 Task: Find connections with filter location Brājarājnagar with filter topic #Travelwith filter profile language English with filter current company DLF Limited with filter school HITAM (Hyderabad Institute of Technology and Management) with filter industry Wholesale Import and Export with filter service category Resume Writing with filter keywords title Grant Writer
Action: Mouse moved to (571, 75)
Screenshot: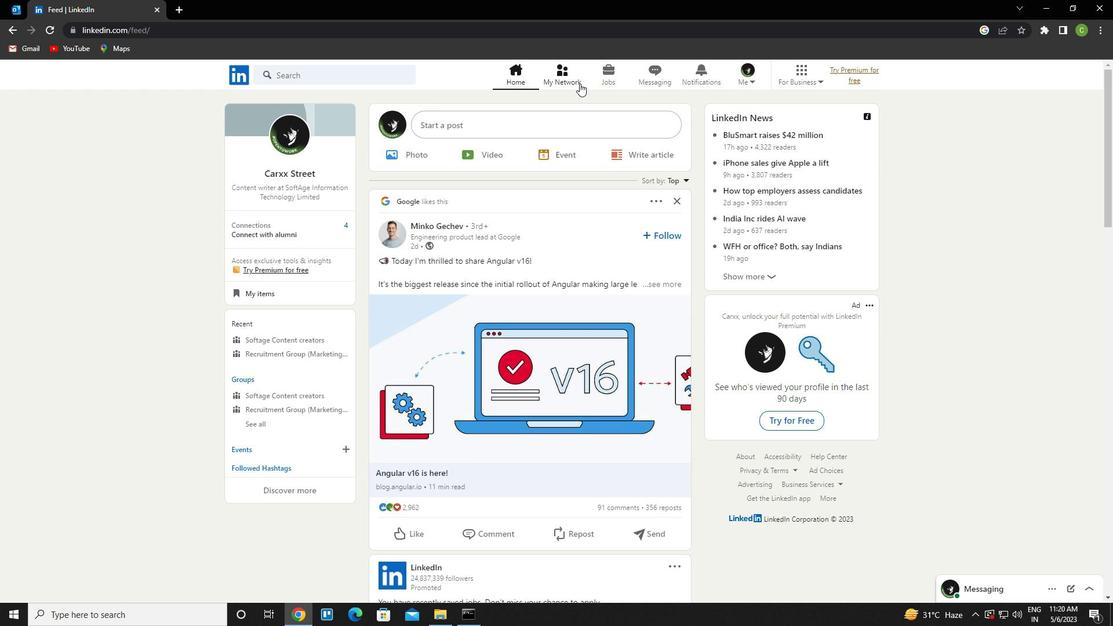
Action: Mouse pressed left at (571, 75)
Screenshot: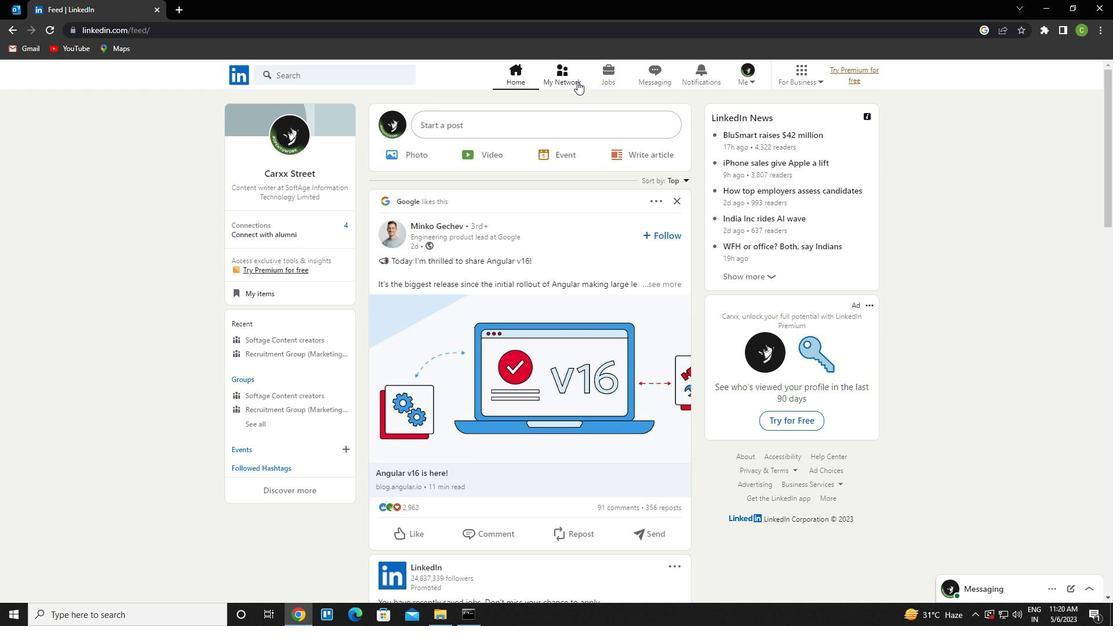
Action: Mouse moved to (279, 138)
Screenshot: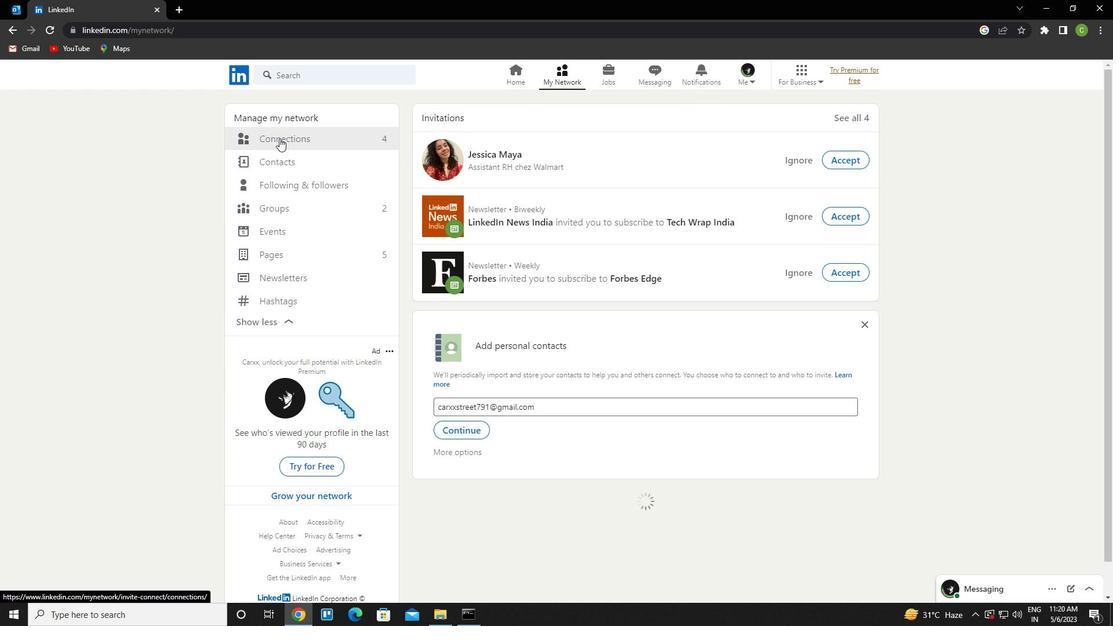 
Action: Mouse pressed left at (279, 138)
Screenshot: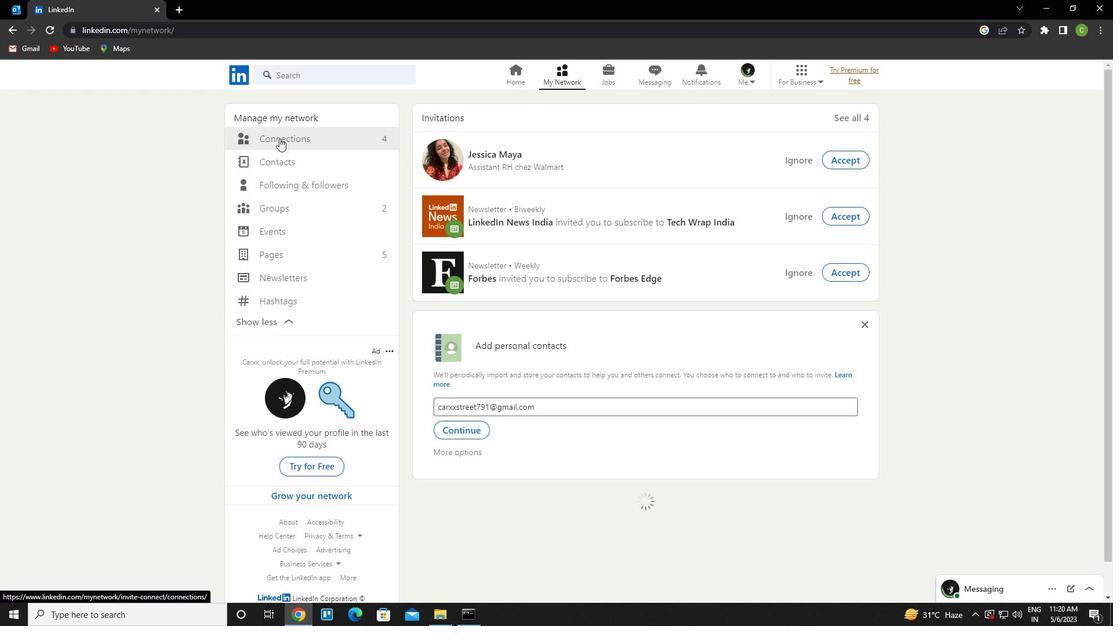 
Action: Mouse moved to (629, 137)
Screenshot: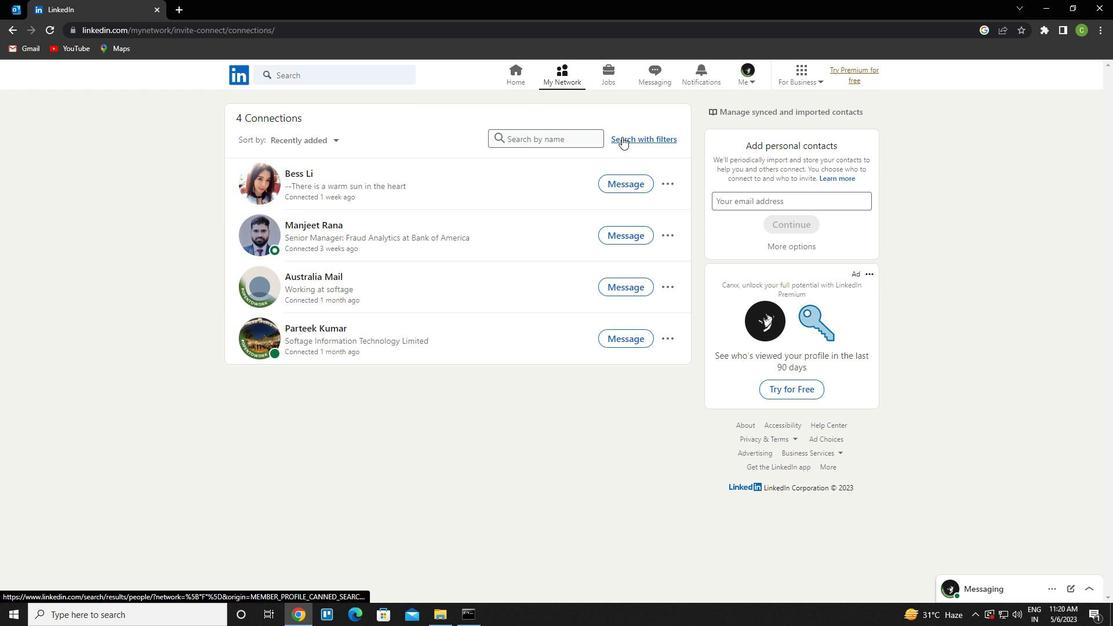 
Action: Mouse pressed left at (629, 137)
Screenshot: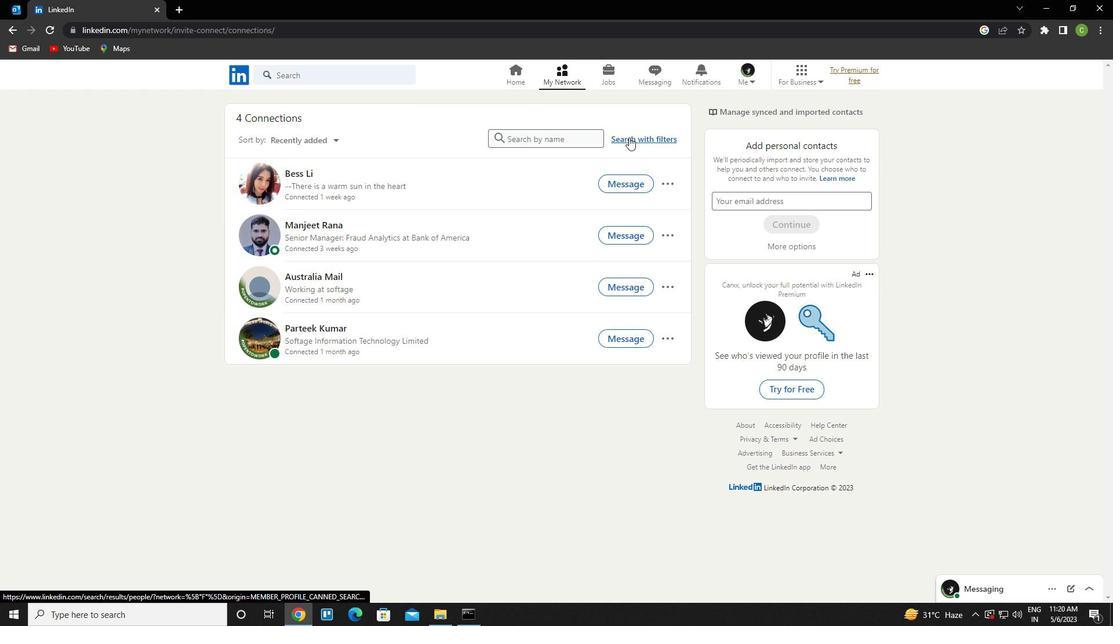 
Action: Mouse moved to (600, 109)
Screenshot: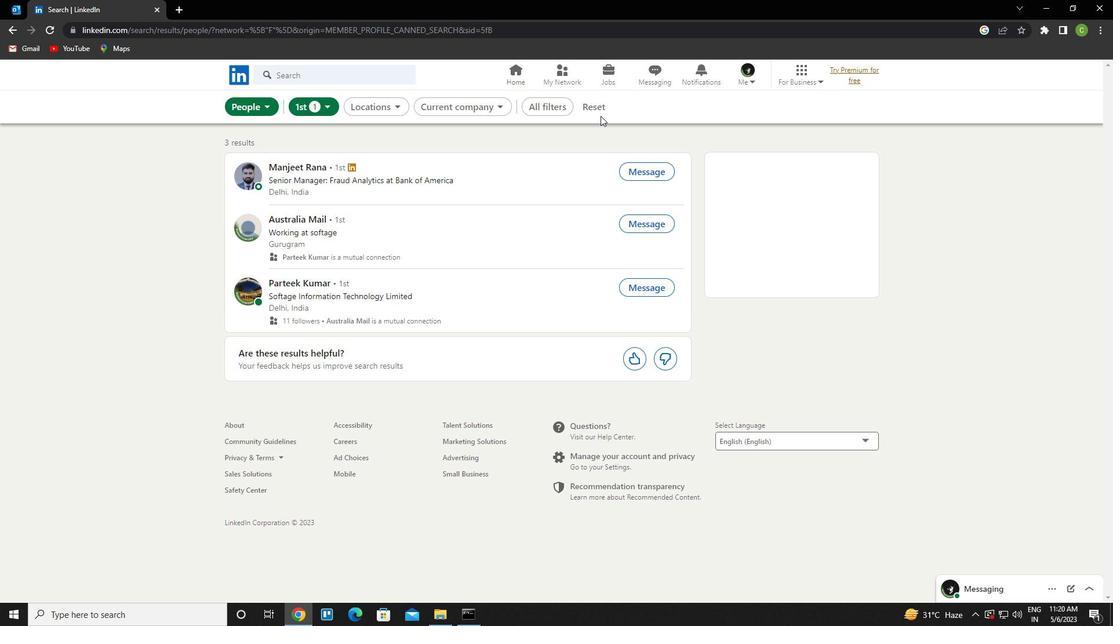 
Action: Mouse pressed left at (600, 109)
Screenshot: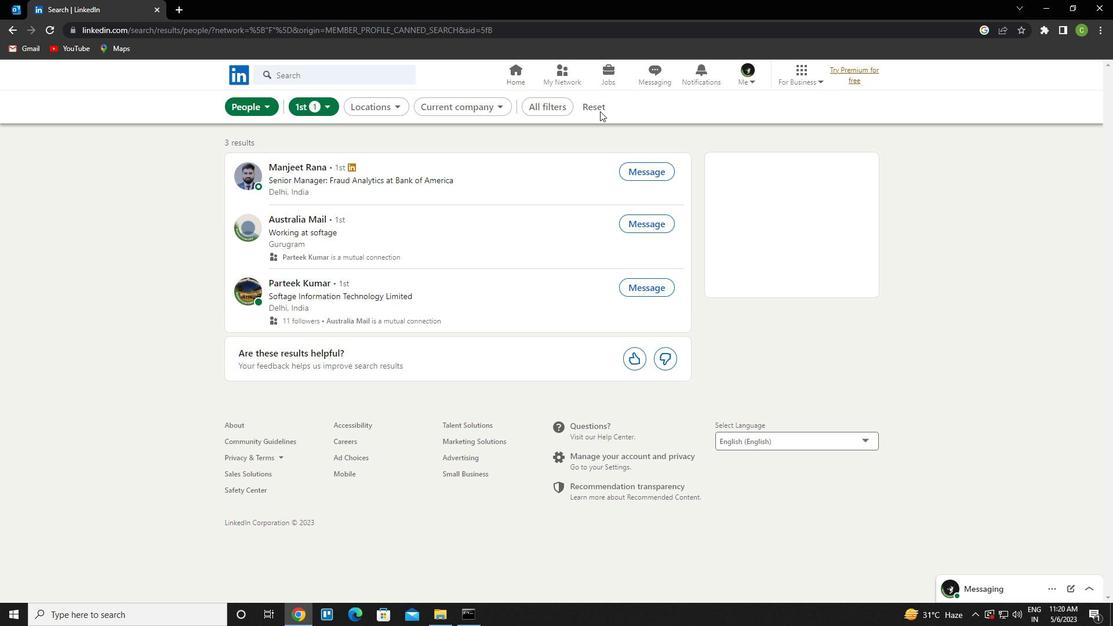 
Action: Mouse moved to (587, 106)
Screenshot: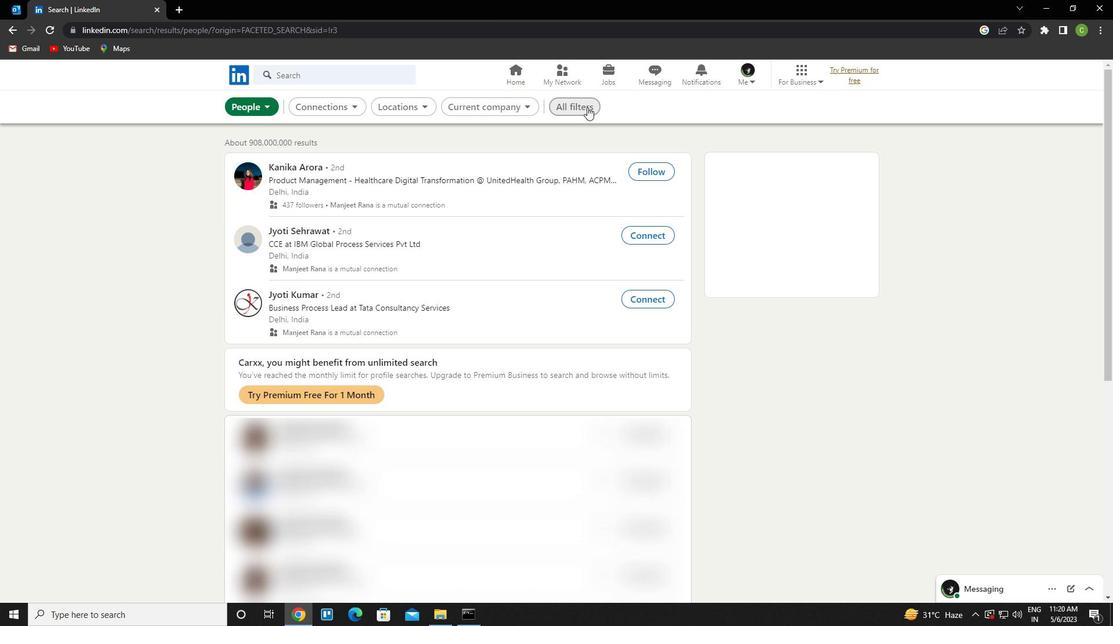 
Action: Mouse pressed left at (587, 106)
Screenshot: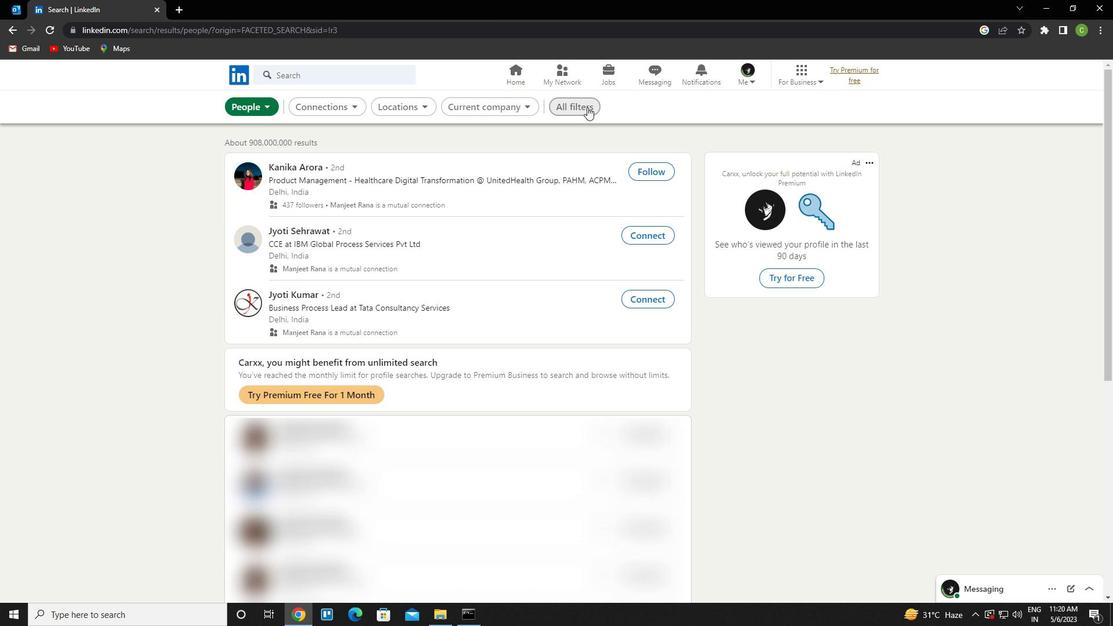 
Action: Mouse moved to (925, 355)
Screenshot: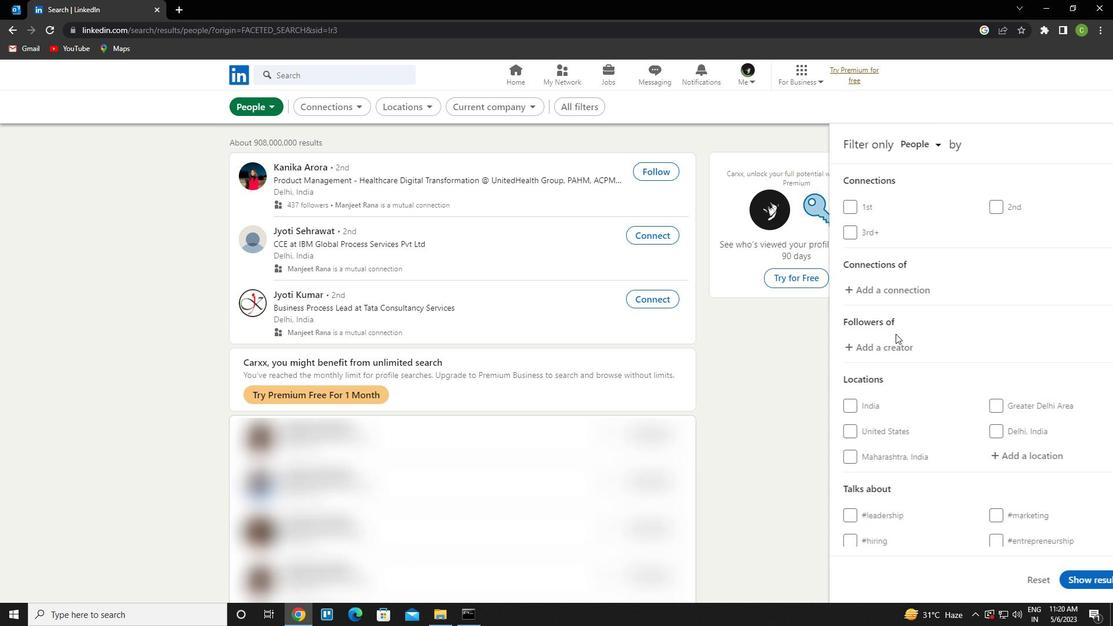 
Action: Mouse scrolled (925, 354) with delta (0, 0)
Screenshot: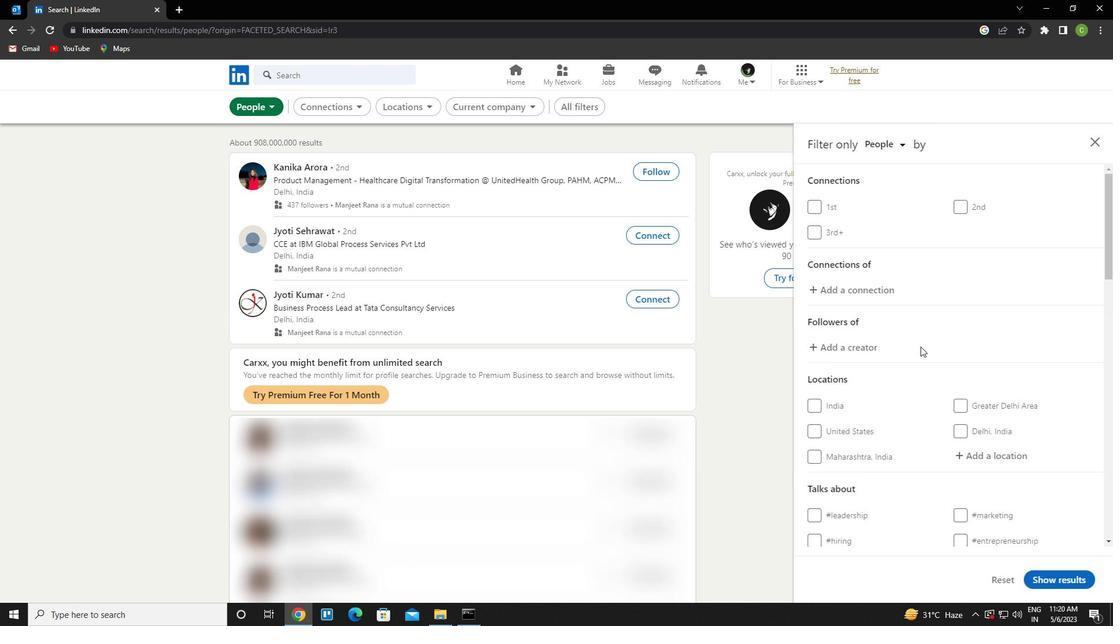
Action: Mouse scrolled (925, 354) with delta (0, 0)
Screenshot: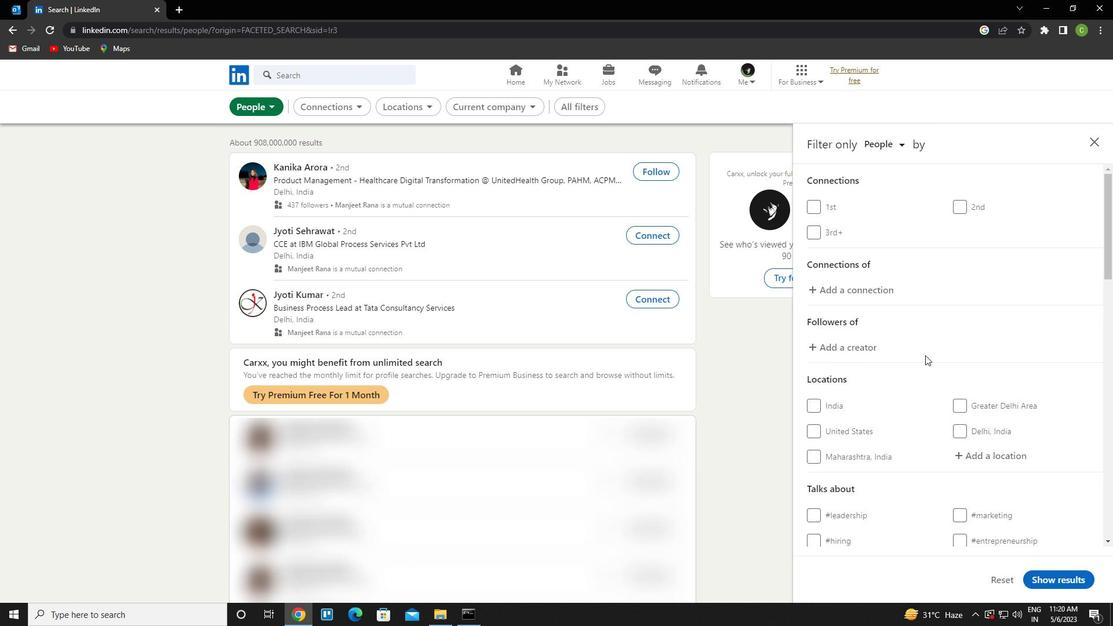 
Action: Mouse moved to (977, 343)
Screenshot: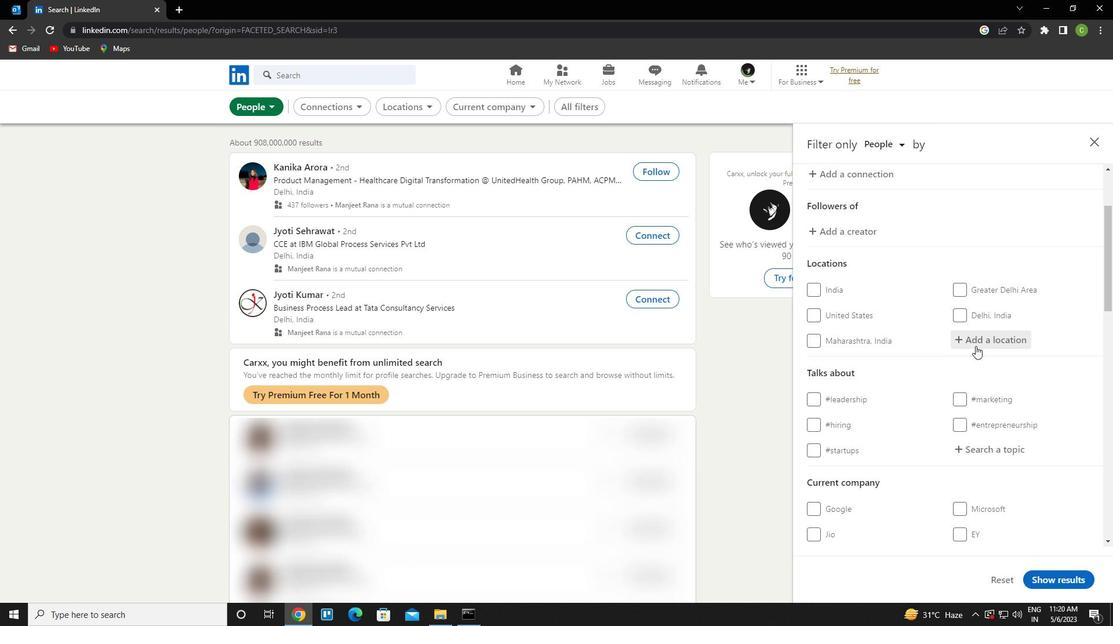 
Action: Mouse pressed left at (977, 343)
Screenshot: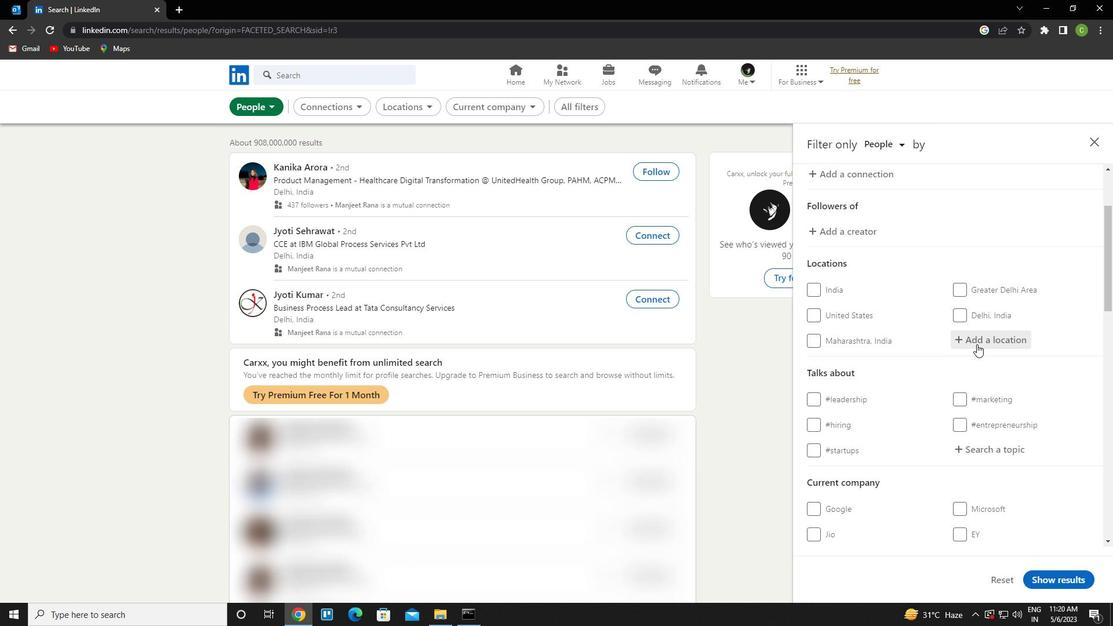 
Action: Key pressed <Key.caps_lock>b<Key.caps_lock>rajarajnagar
Screenshot: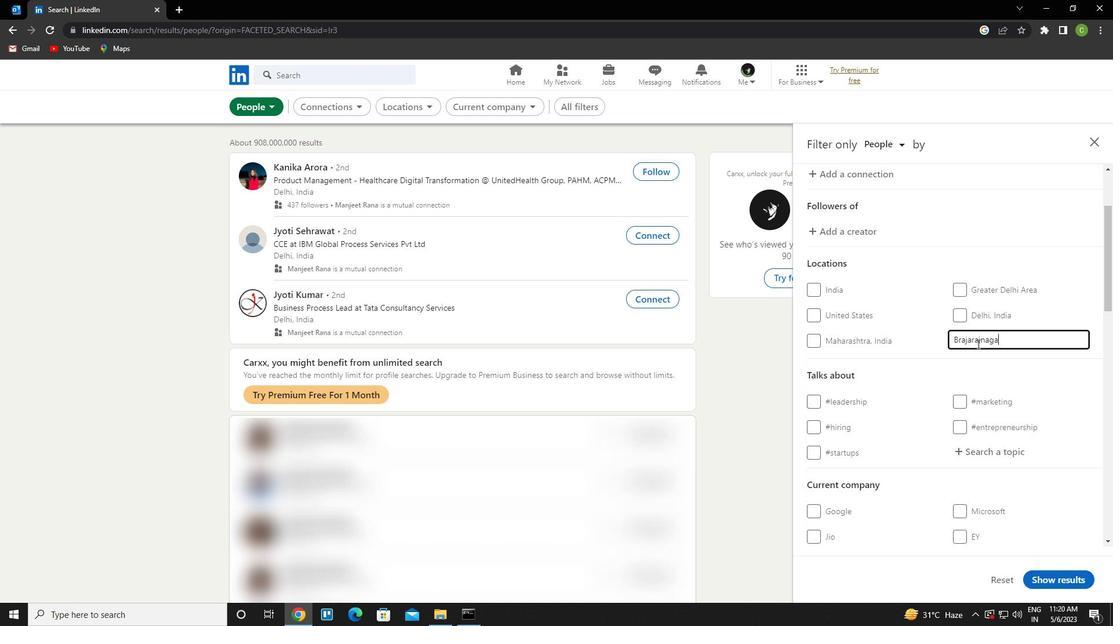 
Action: Mouse moved to (1025, 320)
Screenshot: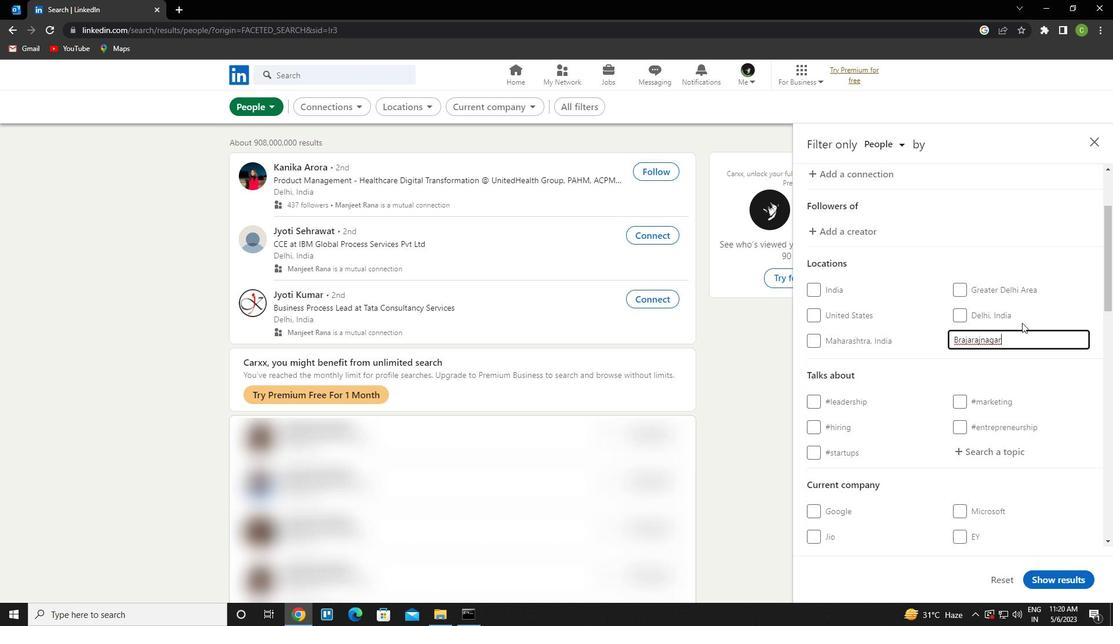 
Action: Mouse scrolled (1025, 320) with delta (0, 0)
Screenshot: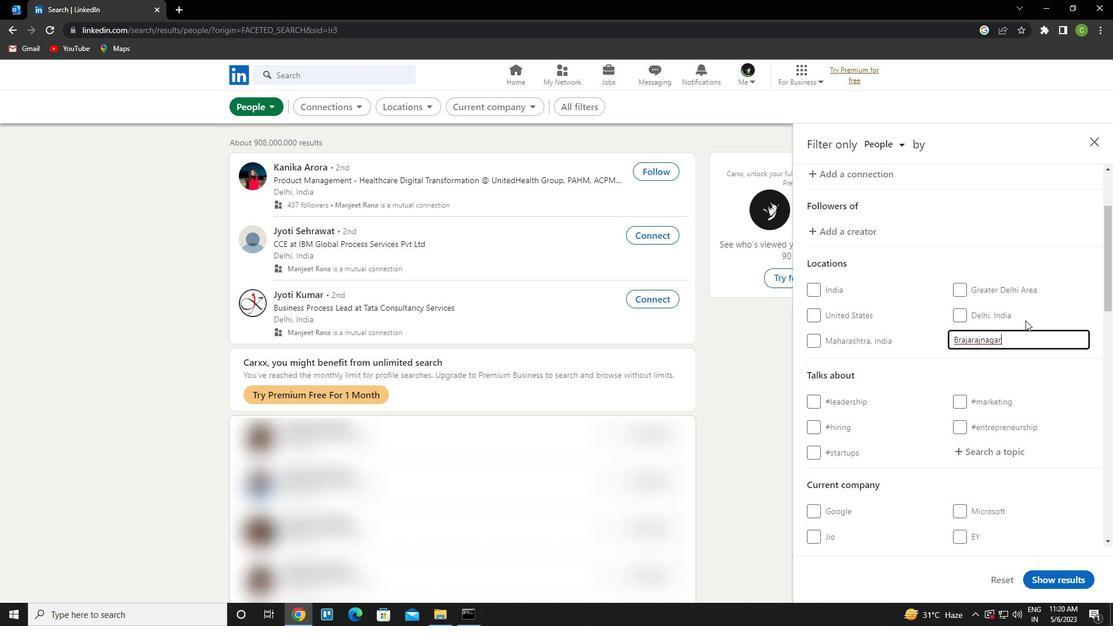 
Action: Mouse scrolled (1025, 320) with delta (0, 0)
Screenshot: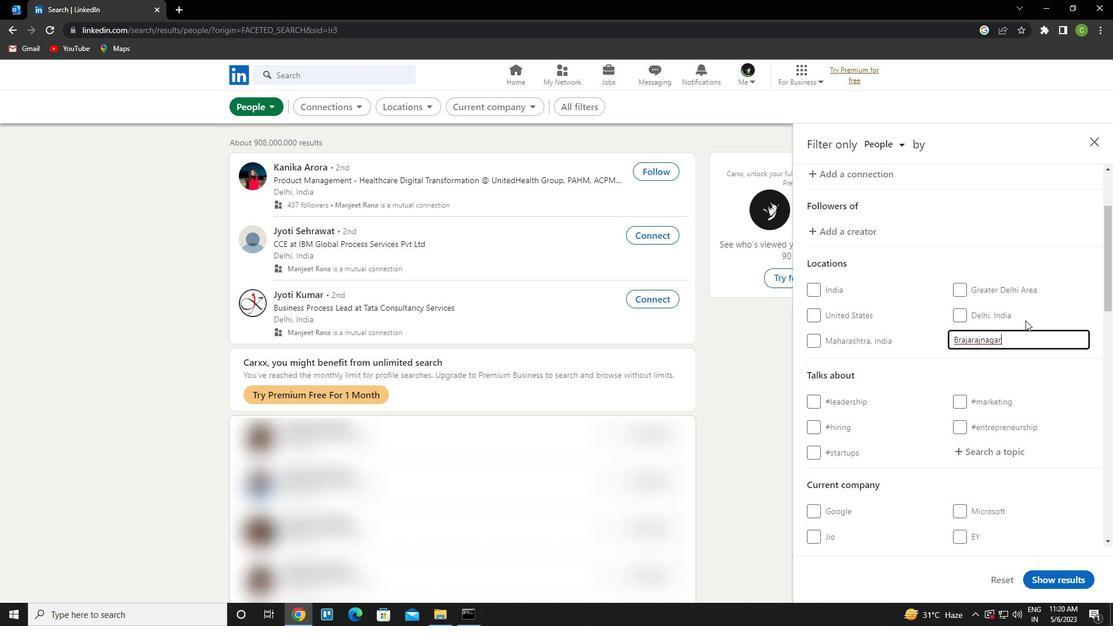 
Action: Mouse moved to (987, 343)
Screenshot: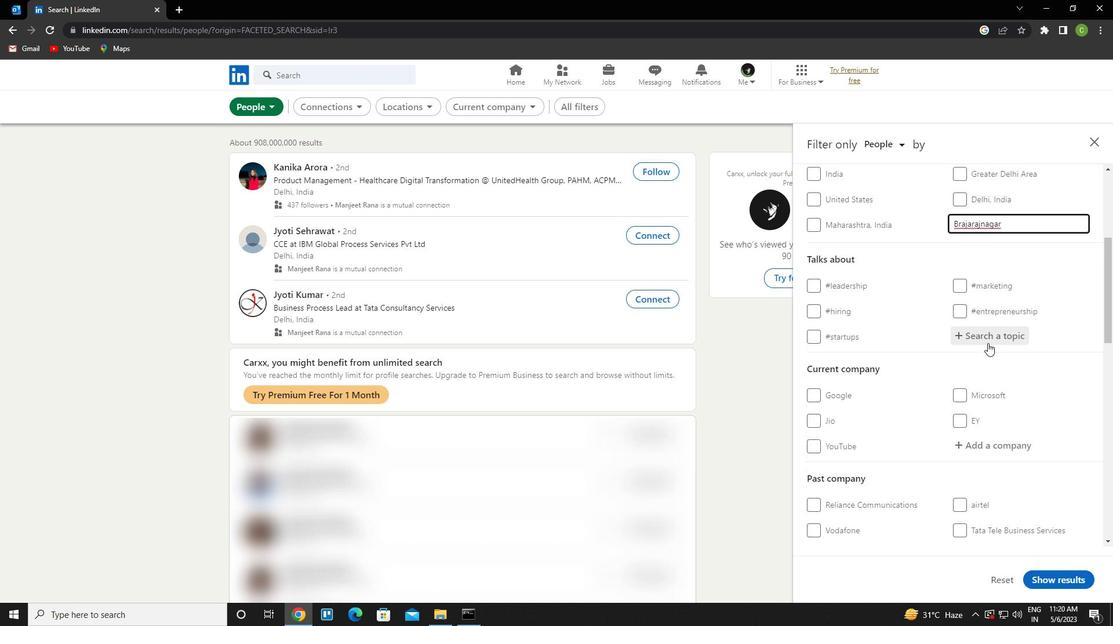 
Action: Mouse pressed left at (987, 343)
Screenshot: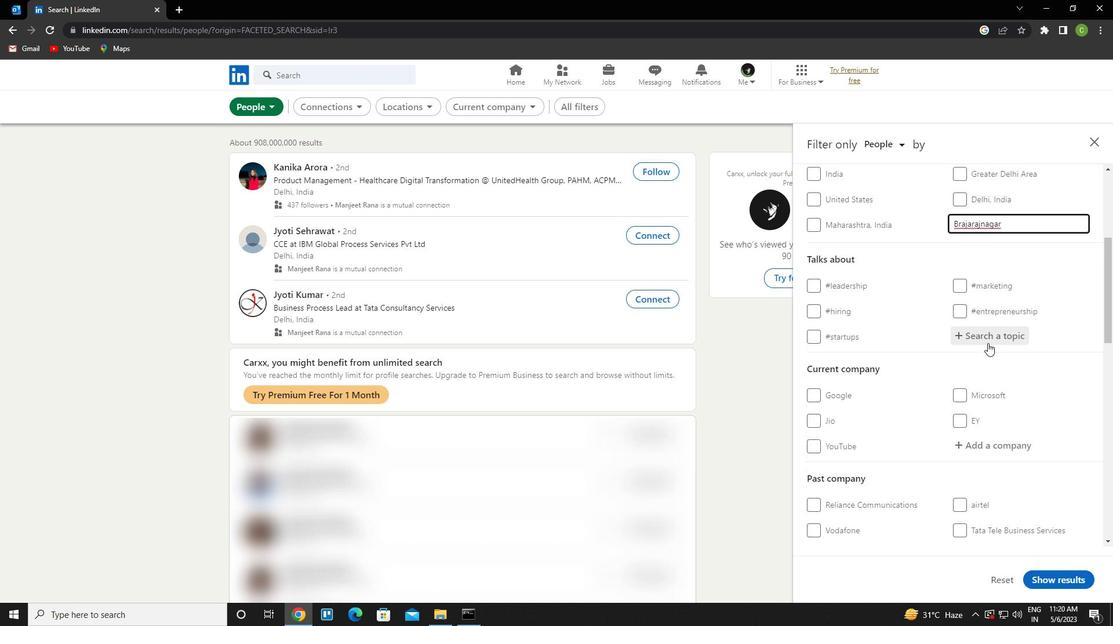 
Action: Key pressed travel<Key.down><Key.enter>
Screenshot: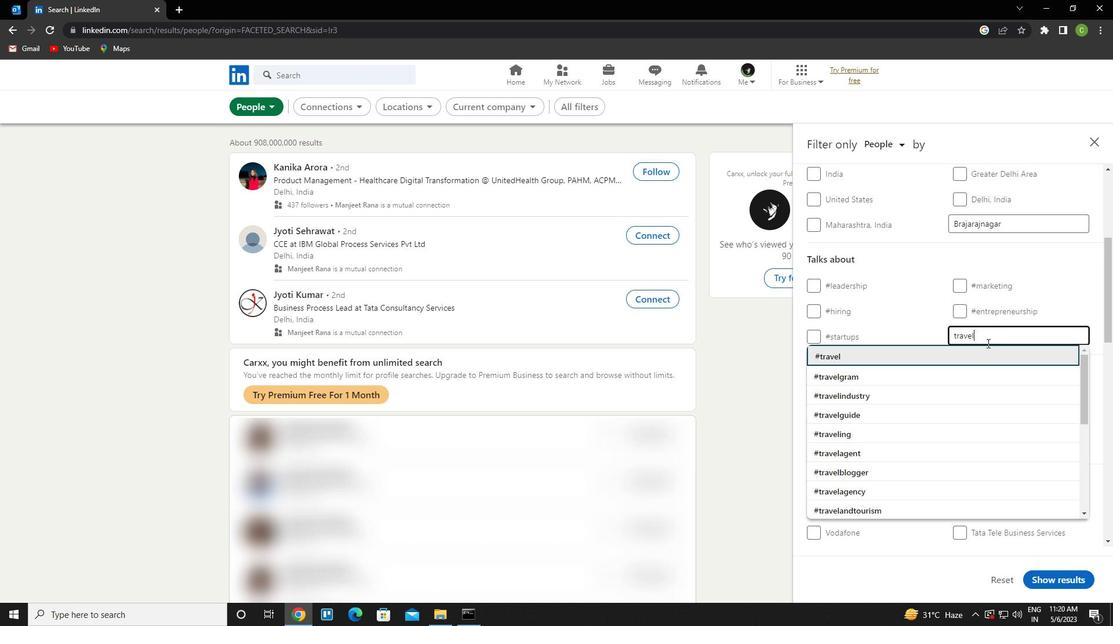 
Action: Mouse scrolled (987, 342) with delta (0, 0)
Screenshot: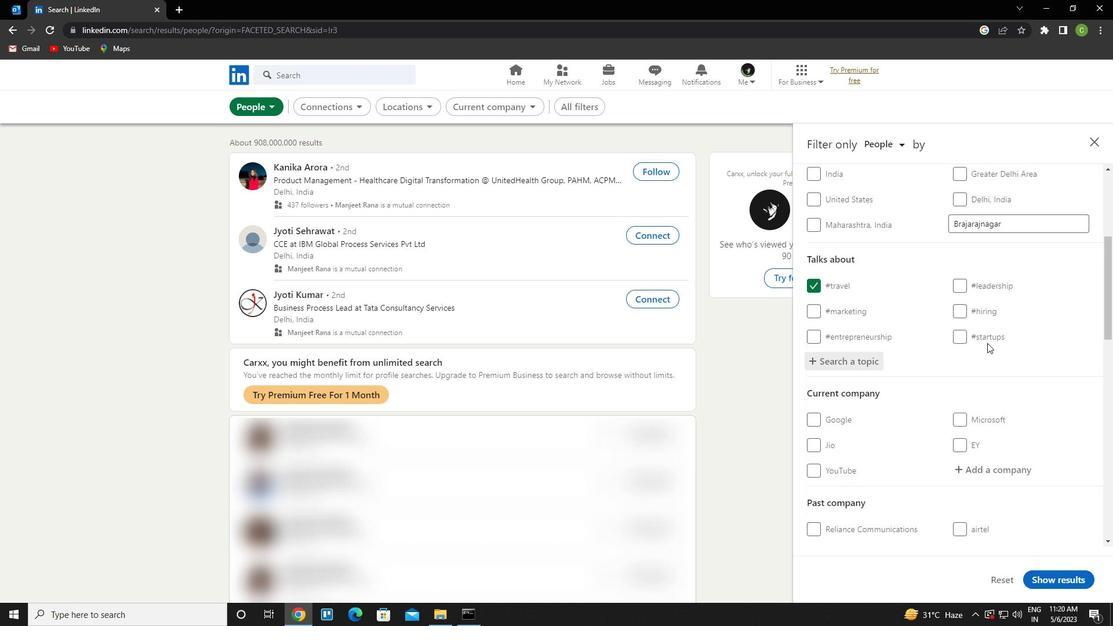 
Action: Mouse scrolled (987, 342) with delta (0, 0)
Screenshot: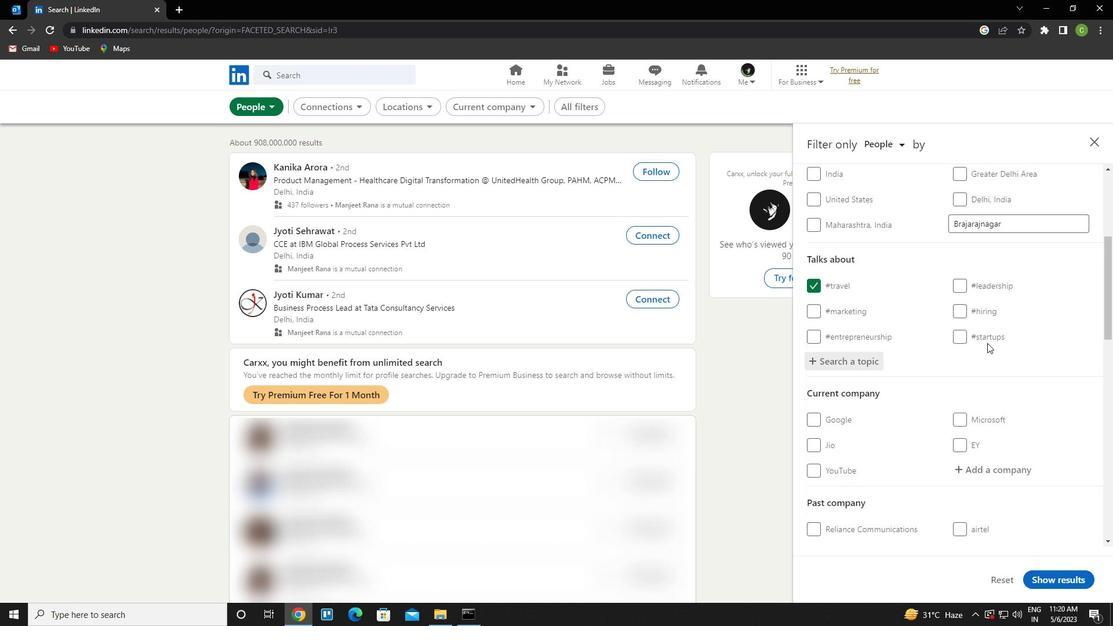 
Action: Mouse scrolled (987, 342) with delta (0, 0)
Screenshot: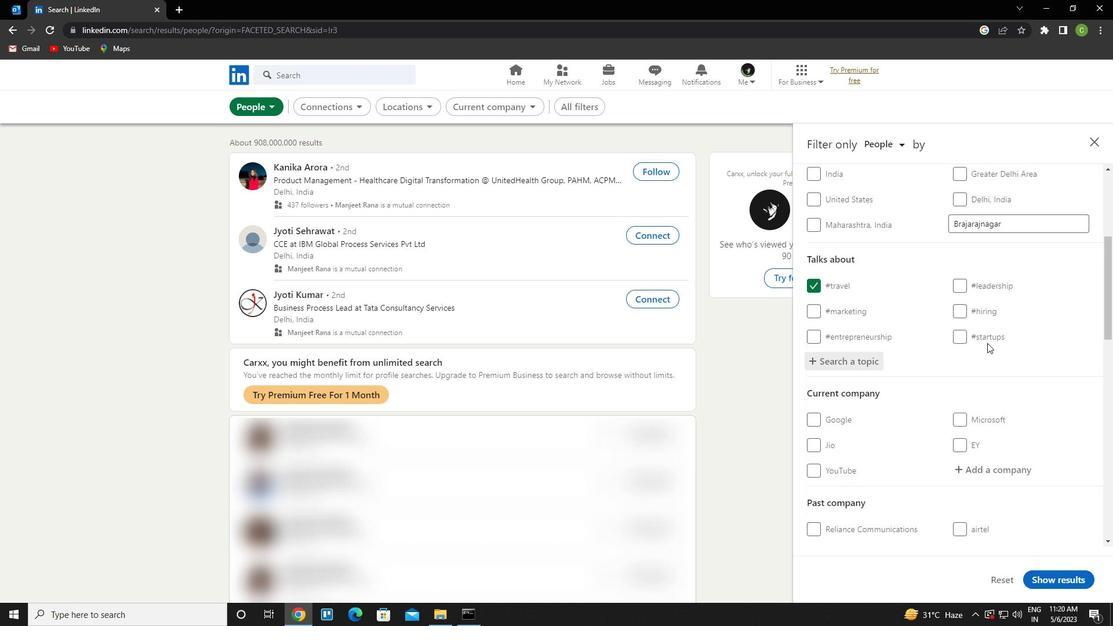 
Action: Mouse scrolled (987, 342) with delta (0, 0)
Screenshot: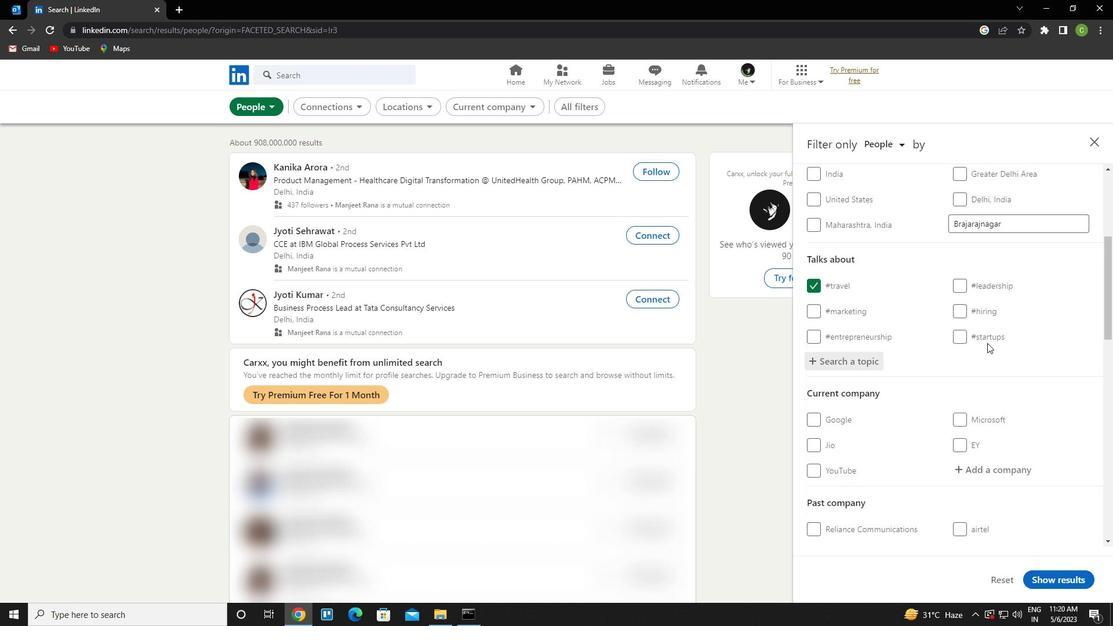 
Action: Mouse scrolled (987, 342) with delta (0, 0)
Screenshot: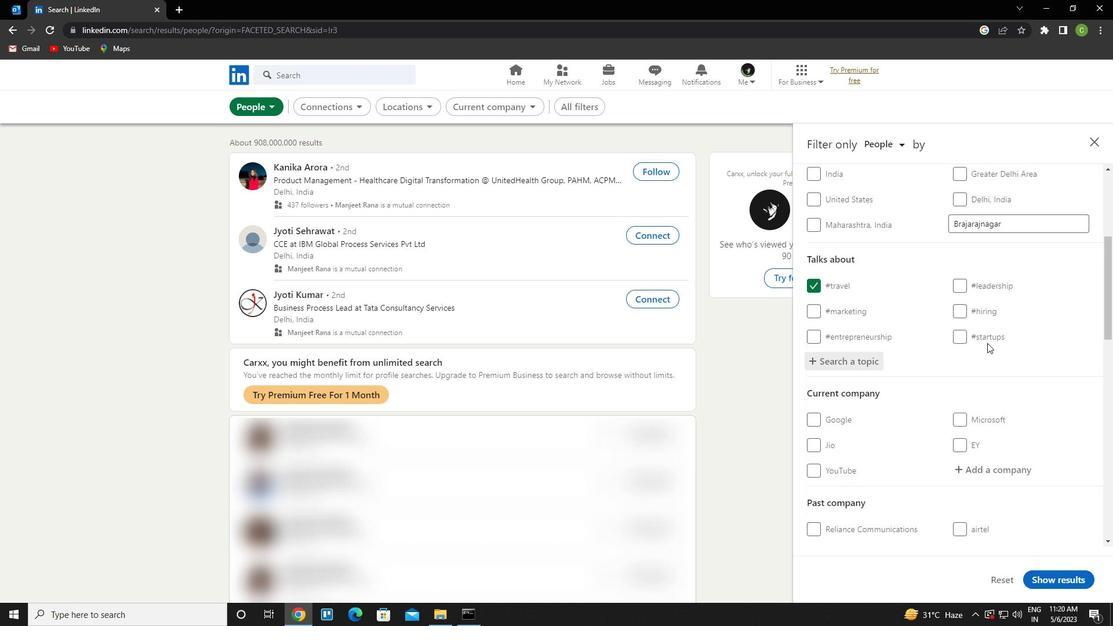 
Action: Mouse scrolled (987, 342) with delta (0, 0)
Screenshot: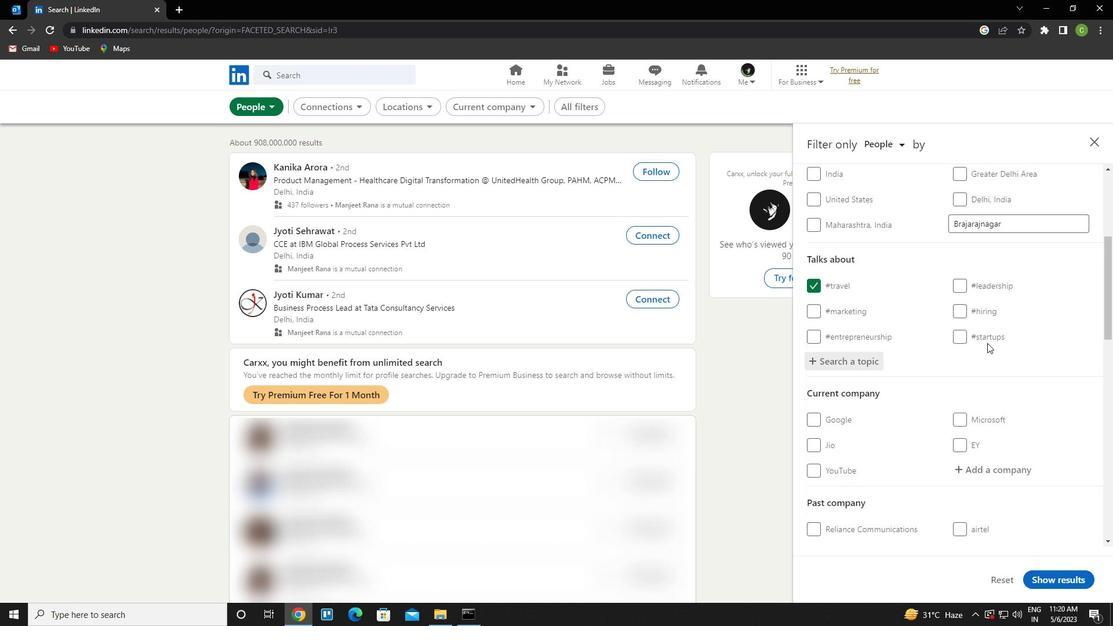 
Action: Mouse scrolled (987, 342) with delta (0, 0)
Screenshot: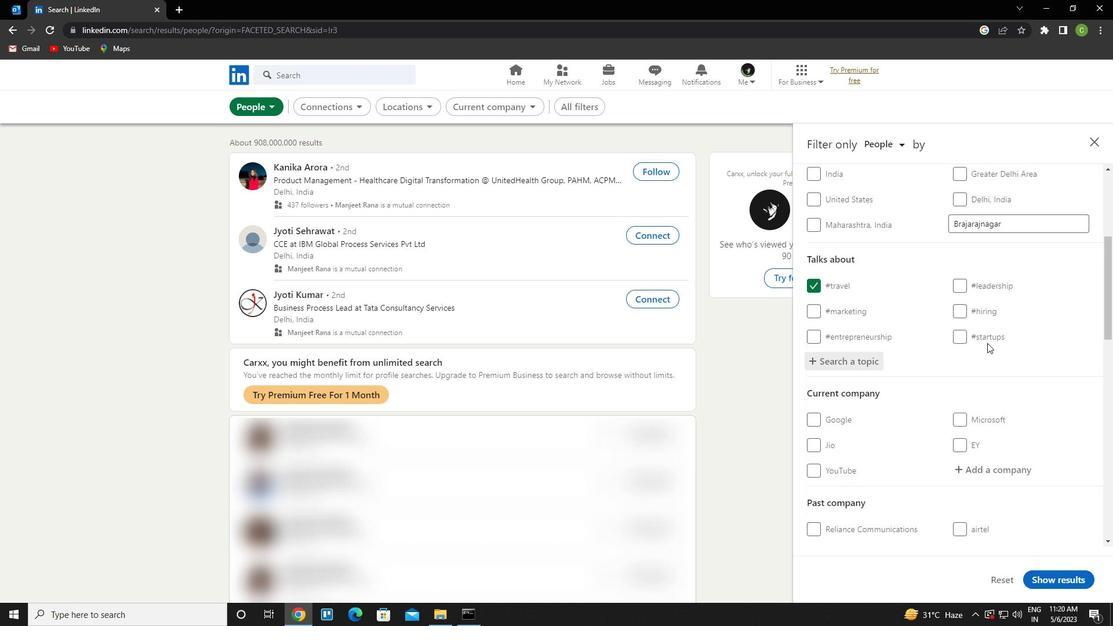 
Action: Mouse moved to (818, 474)
Screenshot: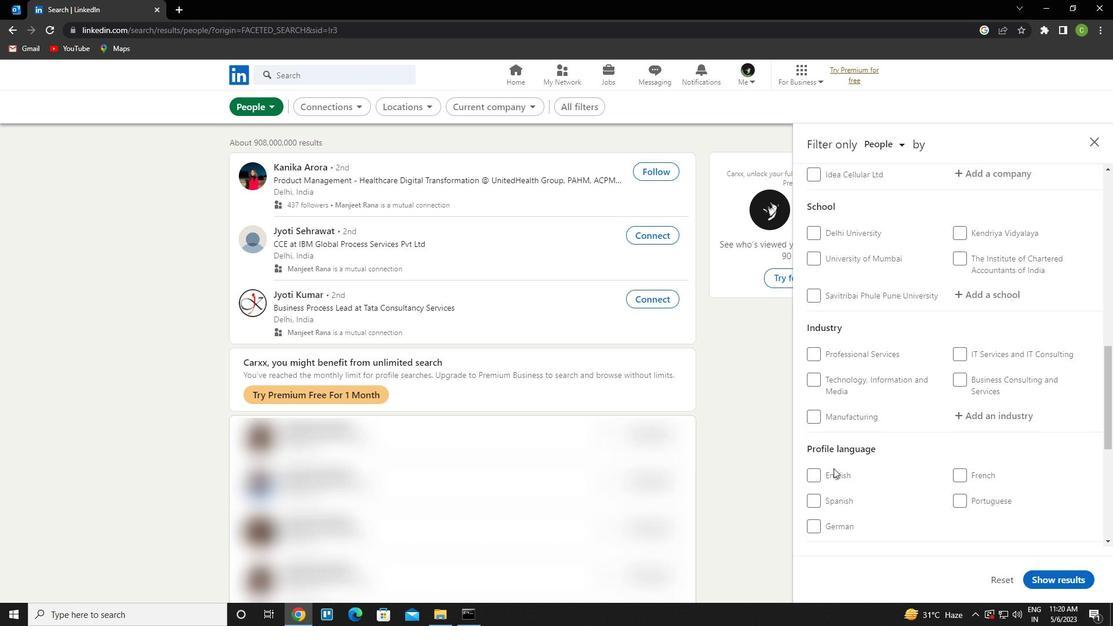 
Action: Mouse pressed left at (818, 474)
Screenshot: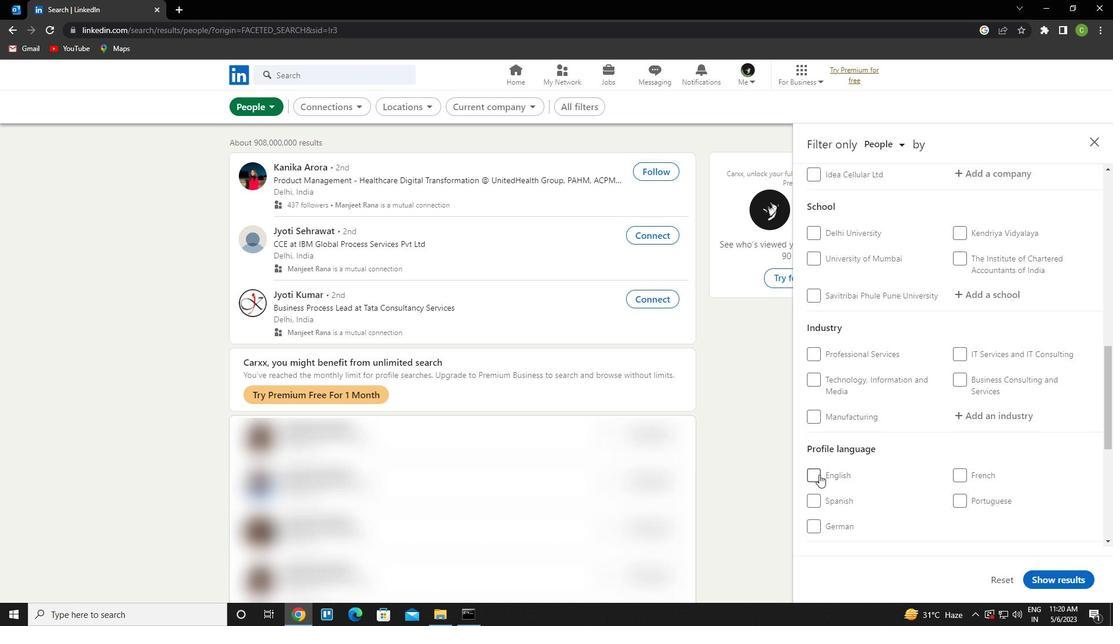 
Action: Mouse moved to (870, 397)
Screenshot: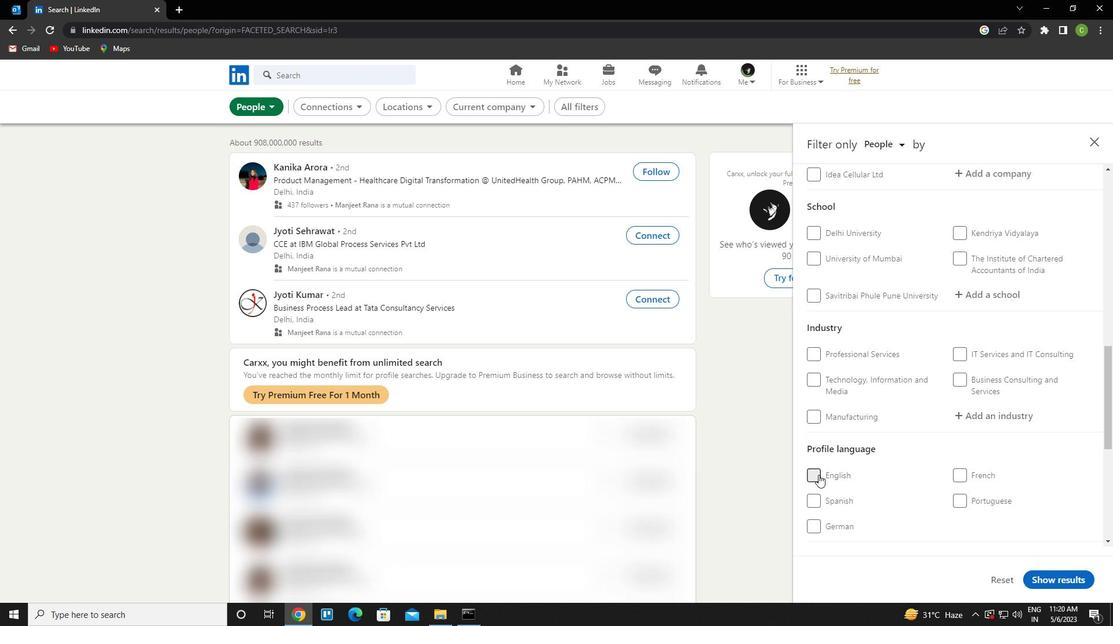 
Action: Mouse scrolled (870, 397) with delta (0, 0)
Screenshot: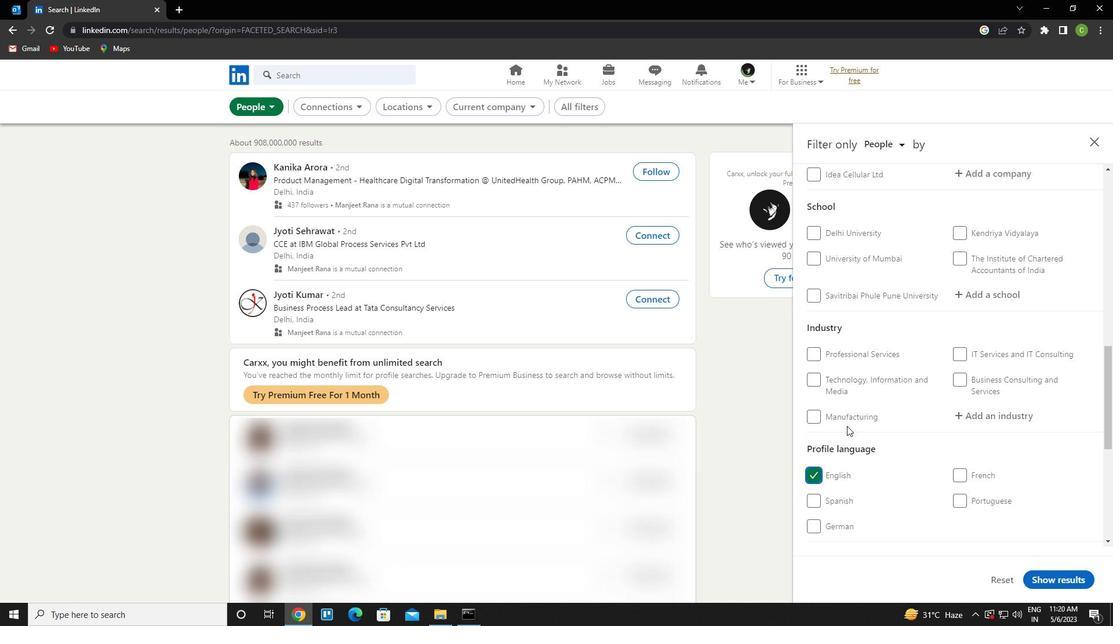 
Action: Mouse scrolled (870, 397) with delta (0, 0)
Screenshot: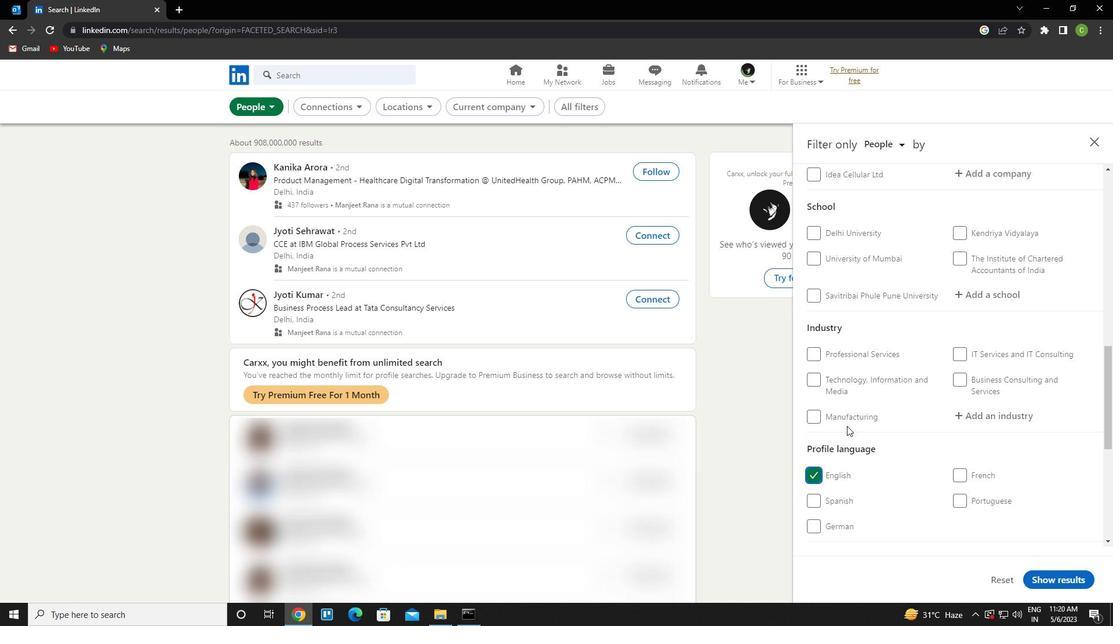 
Action: Mouse scrolled (870, 397) with delta (0, 0)
Screenshot: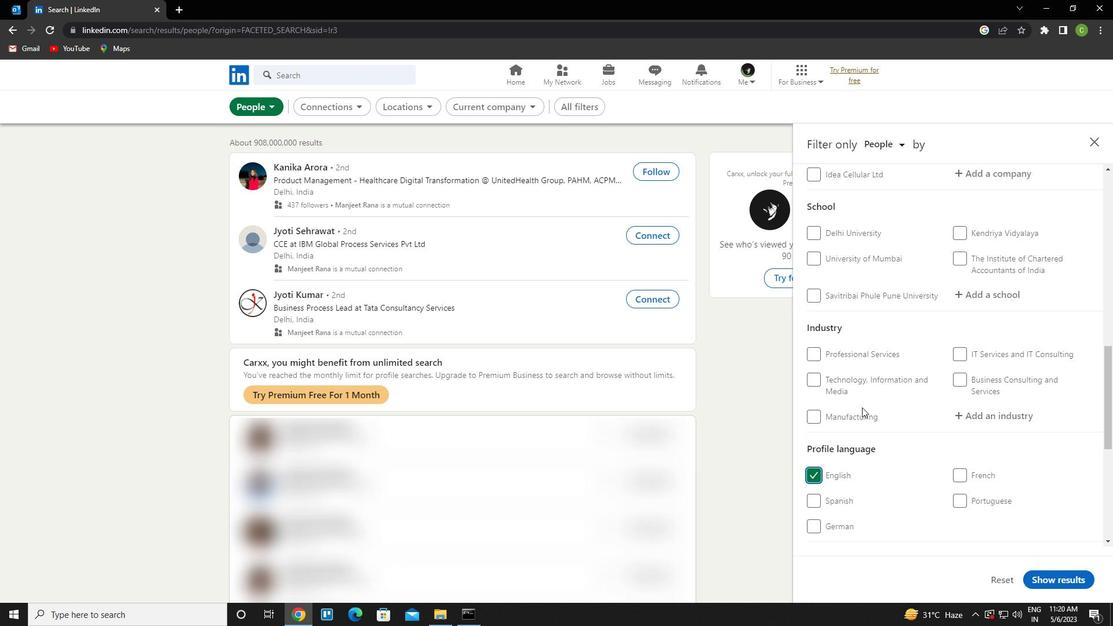 
Action: Mouse scrolled (870, 397) with delta (0, 0)
Screenshot: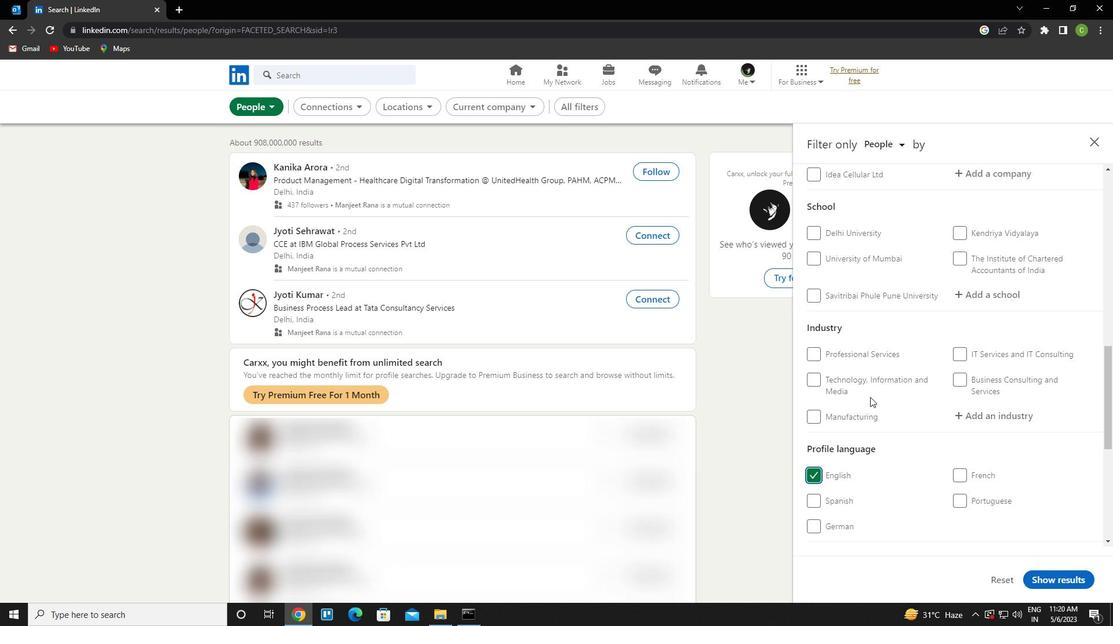 
Action: Mouse moved to (980, 303)
Screenshot: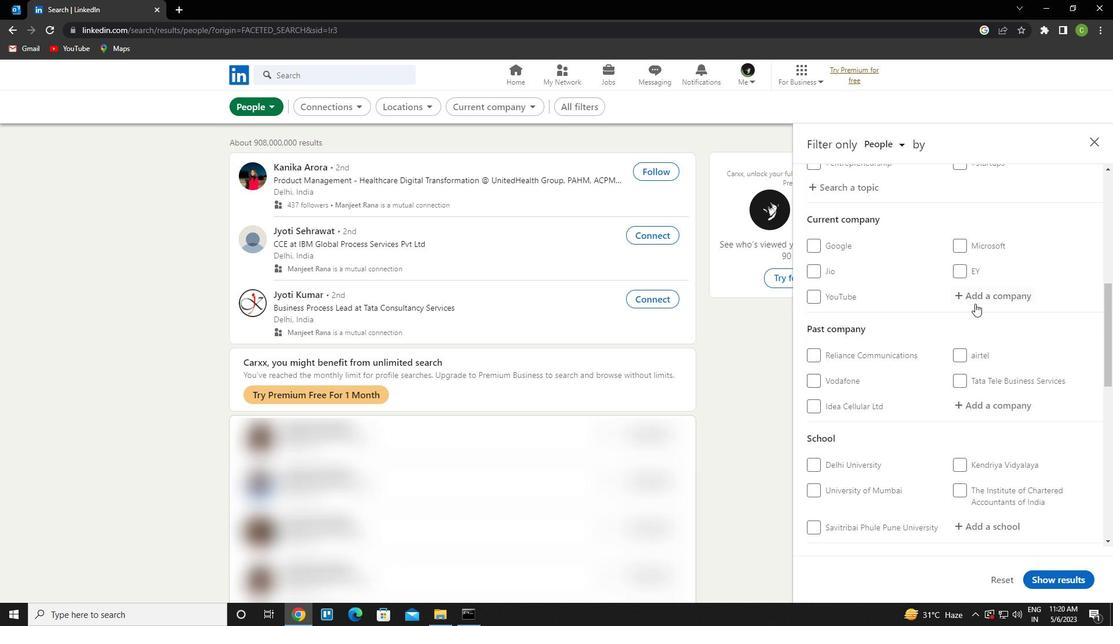 
Action: Mouse pressed left at (980, 303)
Screenshot: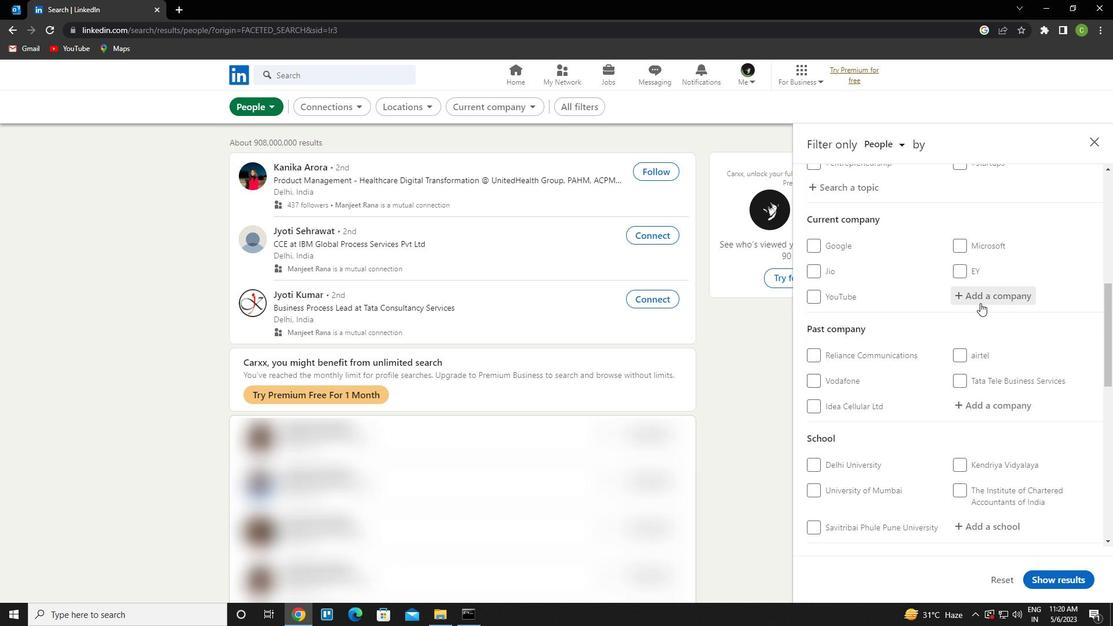 
Action: Key pressed <Key.caps_lock>dlf<Key.space>l<Key.caps_lock>imited<Key.down><Key.enter>
Screenshot: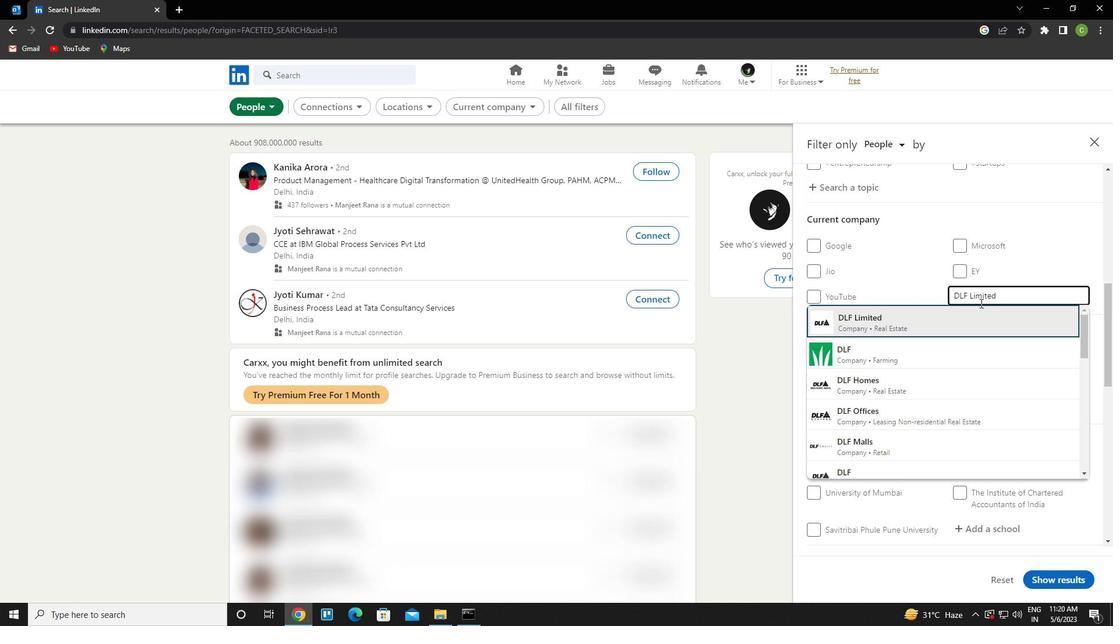 
Action: Mouse scrolled (980, 302) with delta (0, 0)
Screenshot: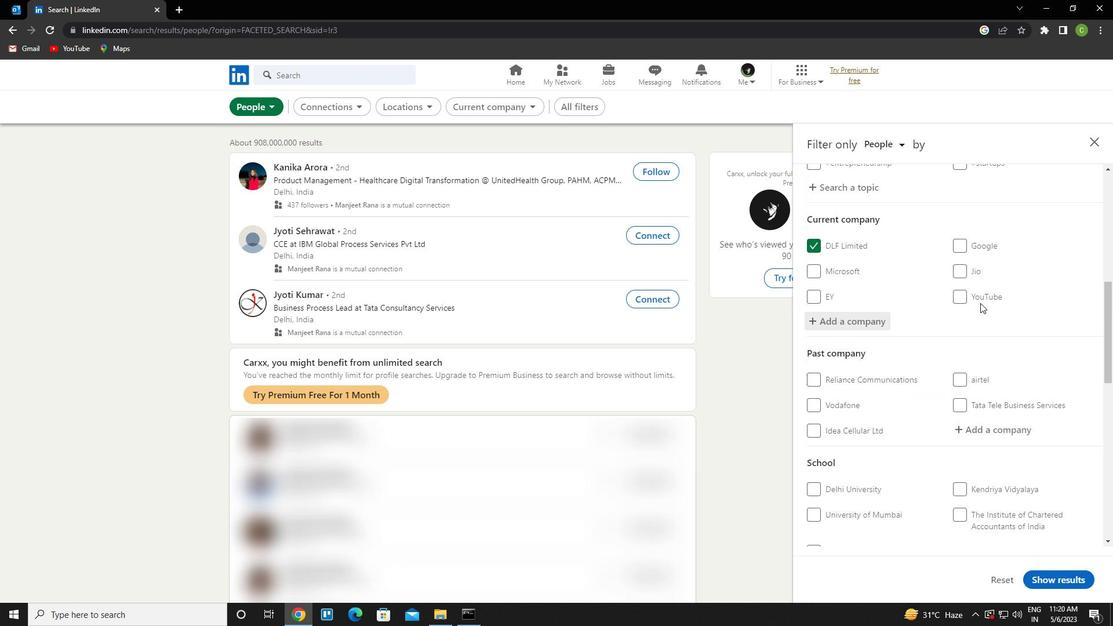 
Action: Mouse scrolled (980, 302) with delta (0, 0)
Screenshot: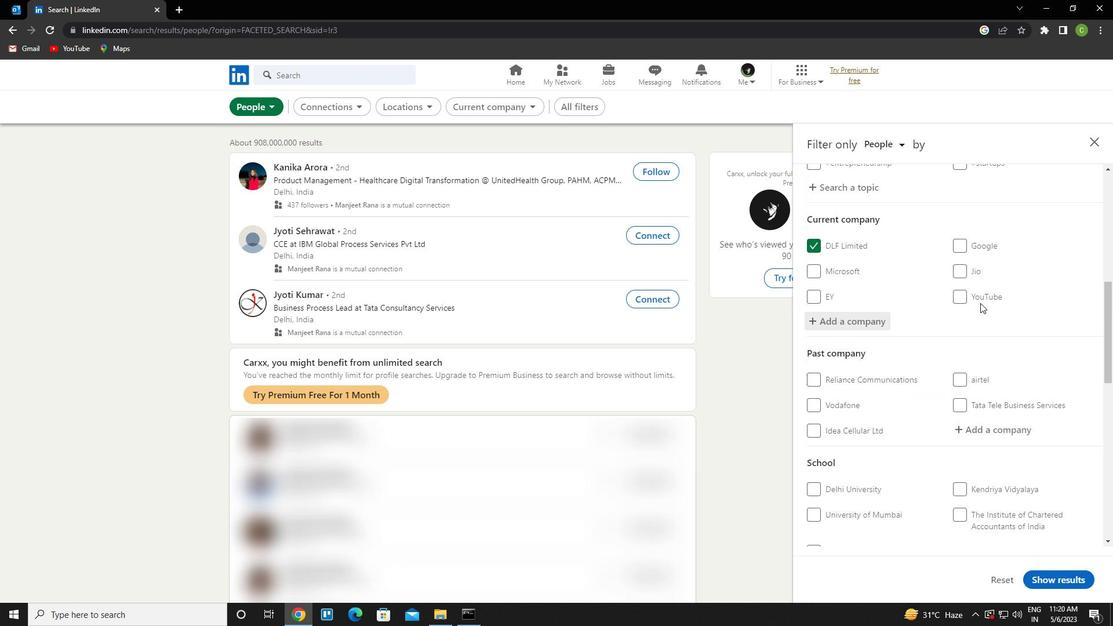
Action: Mouse scrolled (980, 302) with delta (0, 0)
Screenshot: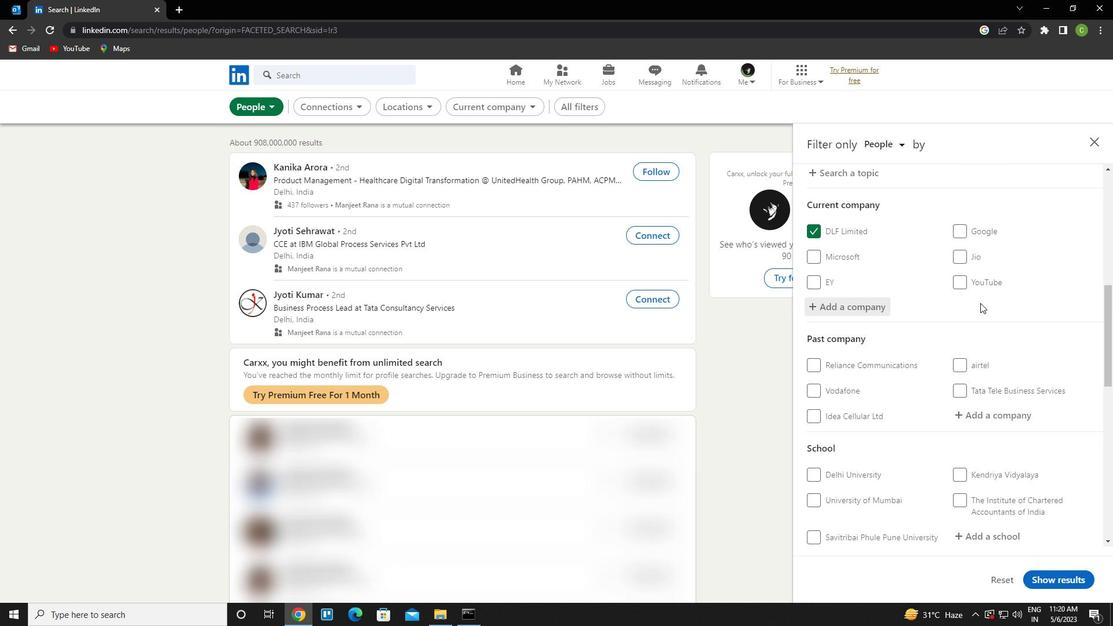 
Action: Mouse moved to (984, 328)
Screenshot: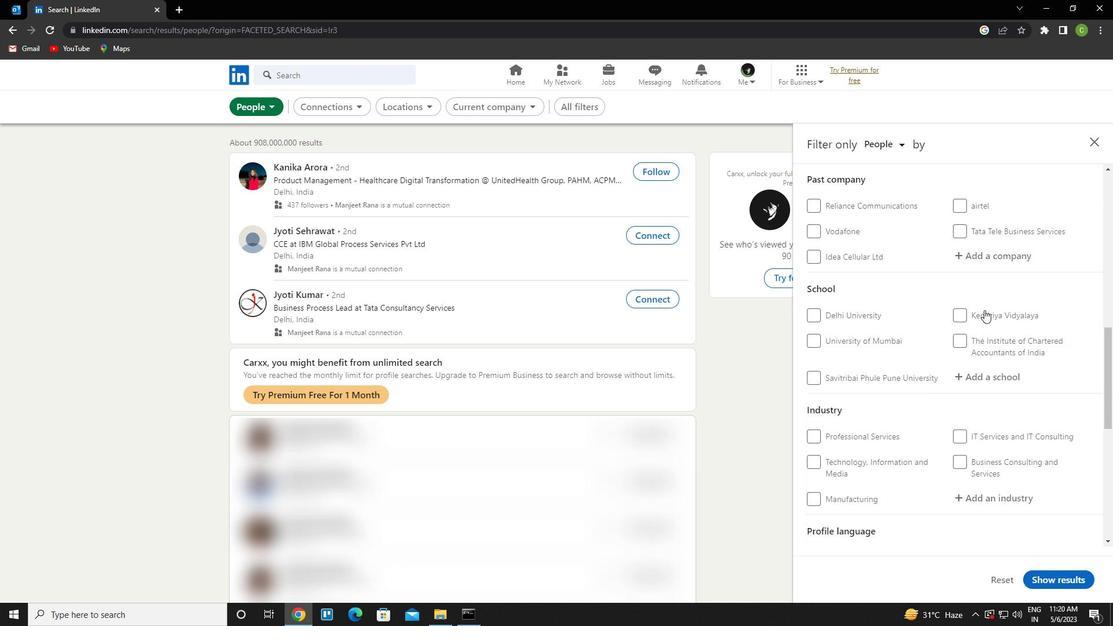 
Action: Mouse scrolled (984, 327) with delta (0, 0)
Screenshot: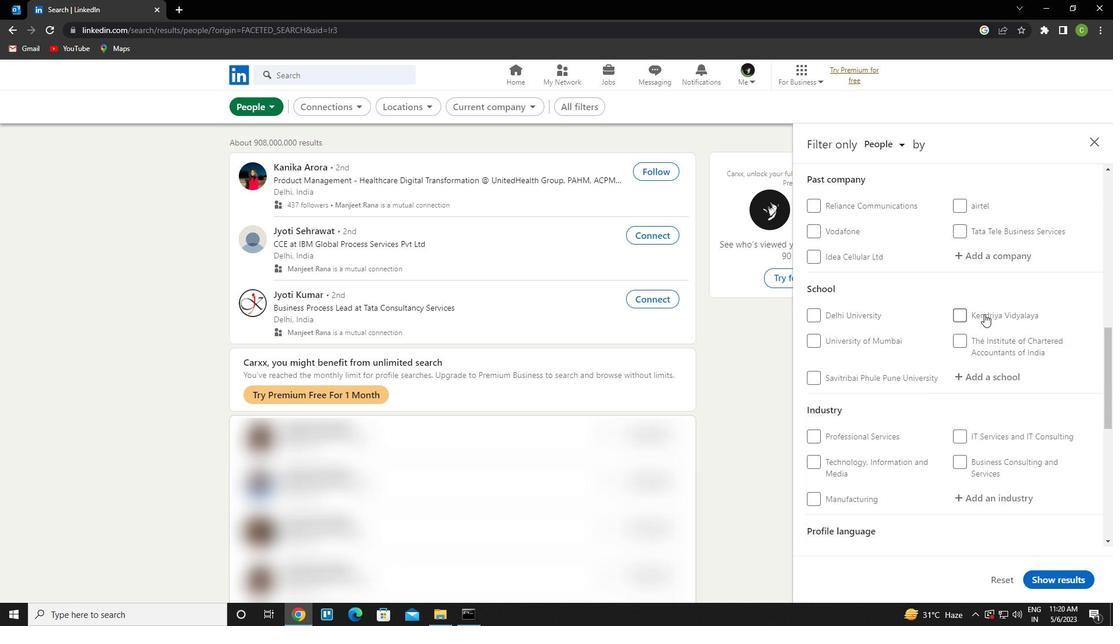 
Action: Mouse moved to (986, 327)
Screenshot: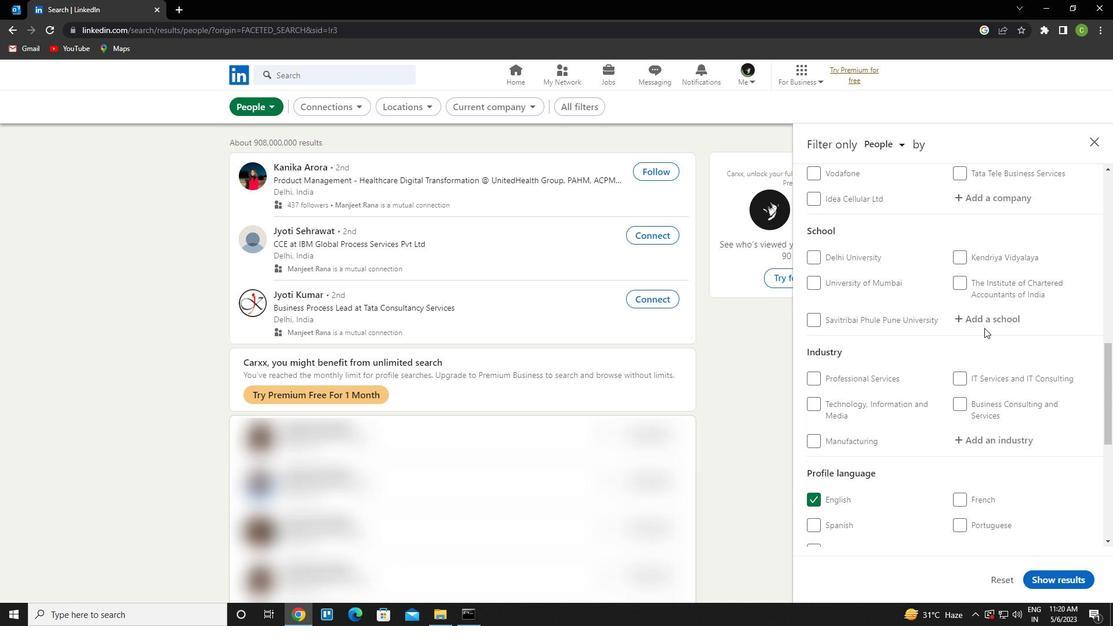 
Action: Mouse pressed left at (986, 327)
Screenshot: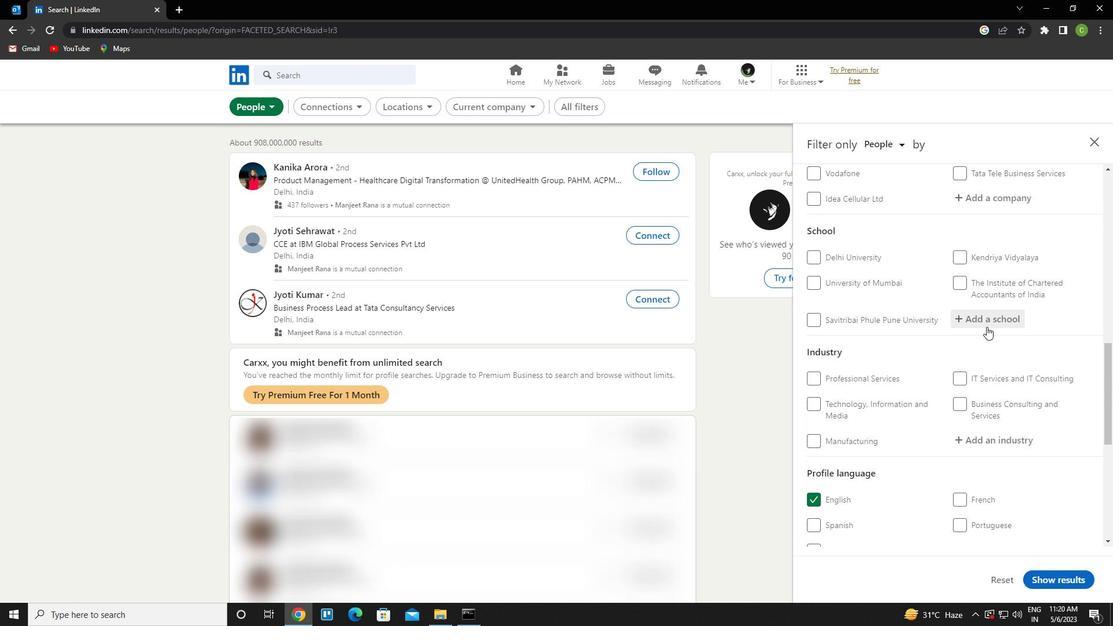 
Action: Key pressed h<Key.backspace><Key.caps_lock>hitam<Key.down><Key.enter>
Screenshot: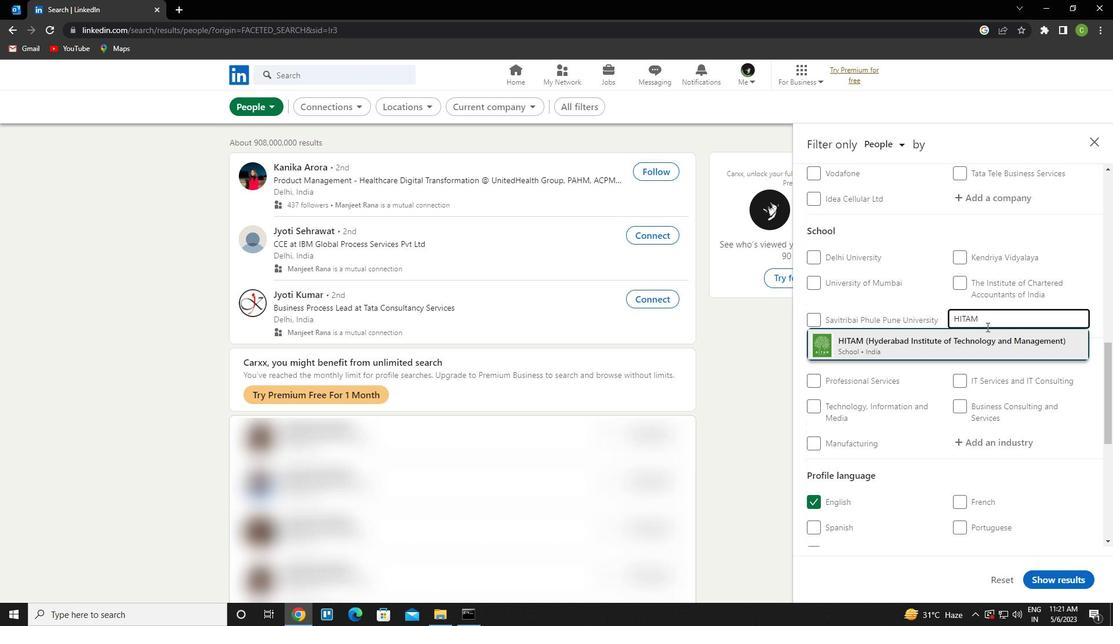 
Action: Mouse scrolled (986, 326) with delta (0, 0)
Screenshot: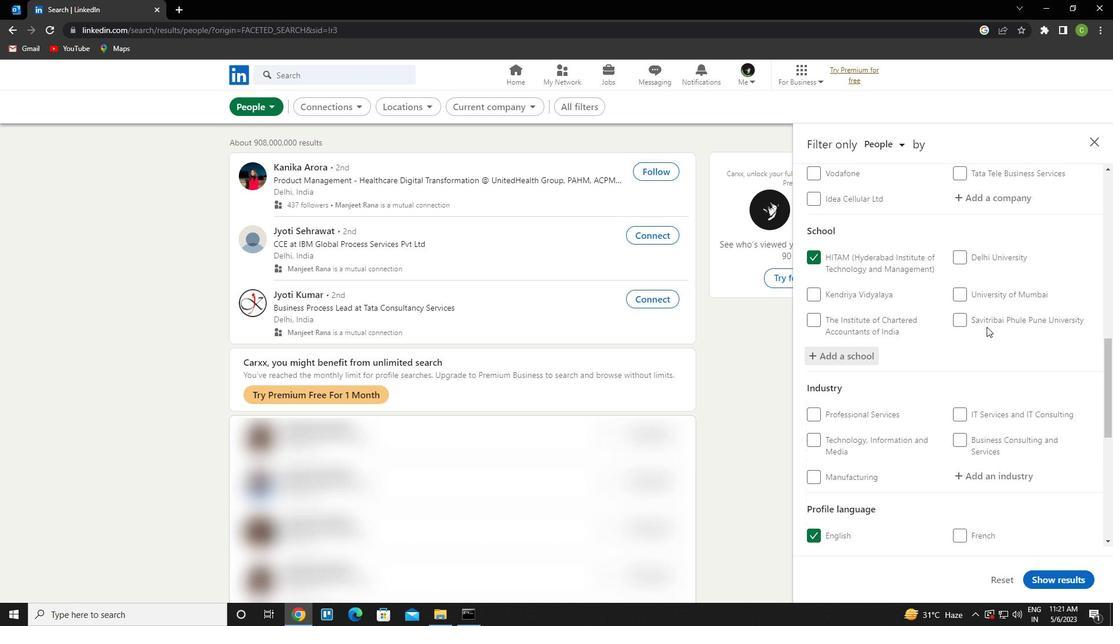 
Action: Mouse scrolled (986, 326) with delta (0, 0)
Screenshot: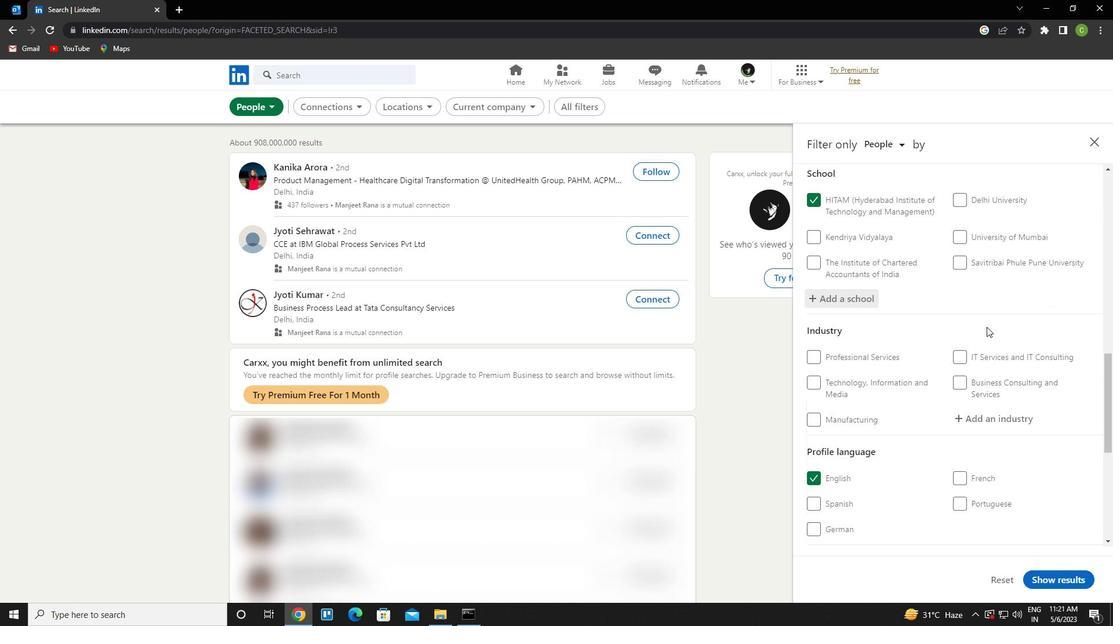 
Action: Mouse moved to (999, 351)
Screenshot: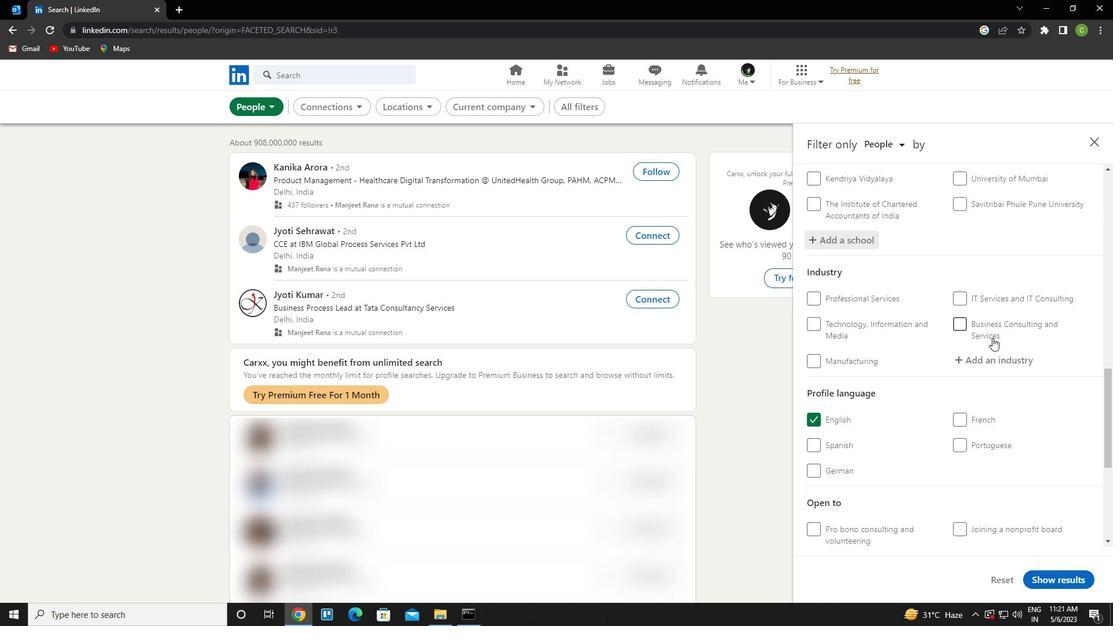 
Action: Mouse pressed left at (999, 351)
Screenshot: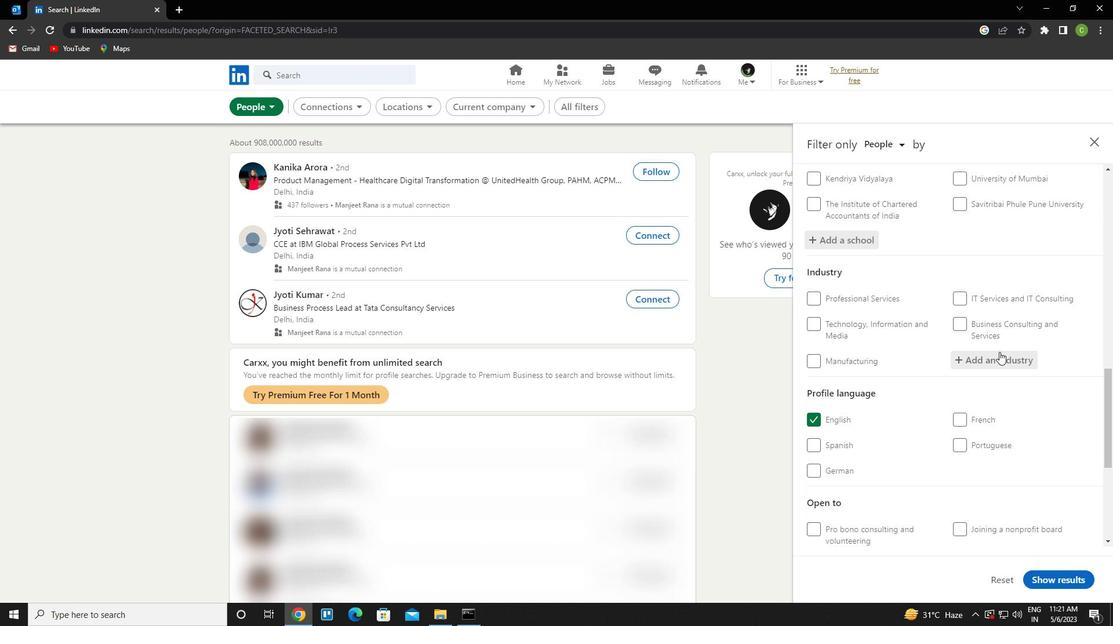 
Action: Key pressed <Key.caps_lock><Key.caps_lock>w<Key.caps_lock>holesale<Key.space>import<Key.down><Key.enter>
Screenshot: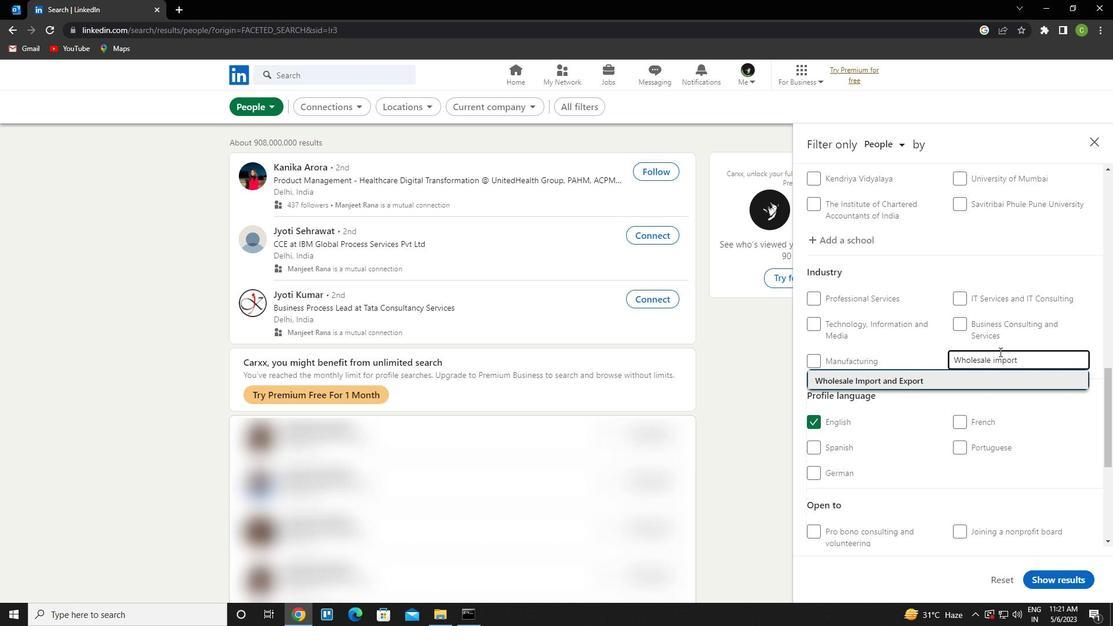 
Action: Mouse scrolled (999, 351) with delta (0, 0)
Screenshot: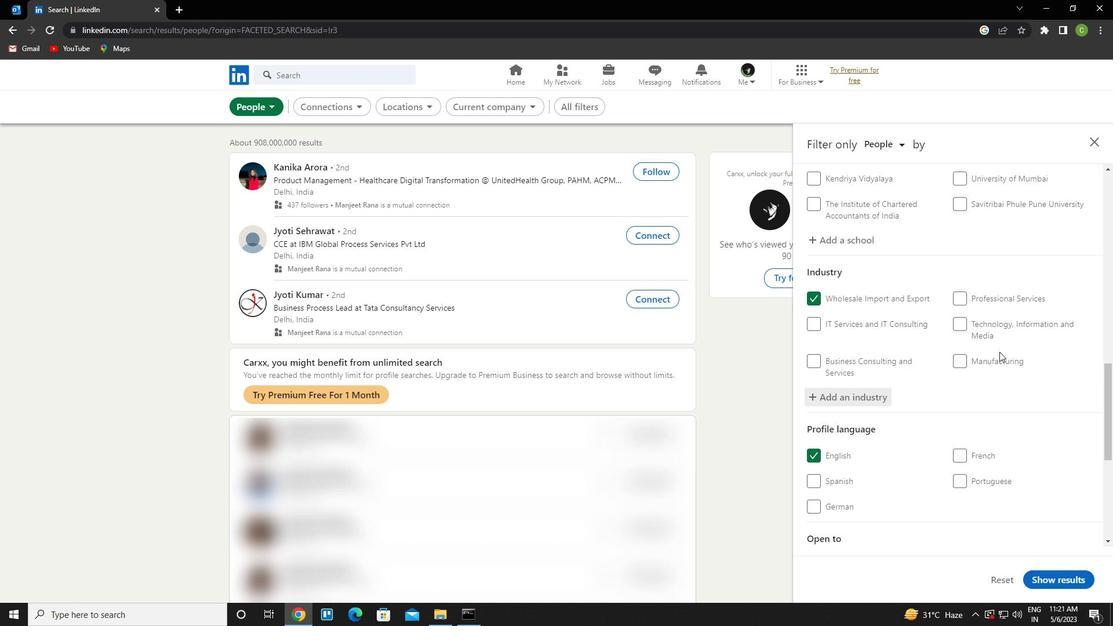 
Action: Mouse scrolled (999, 351) with delta (0, 0)
Screenshot: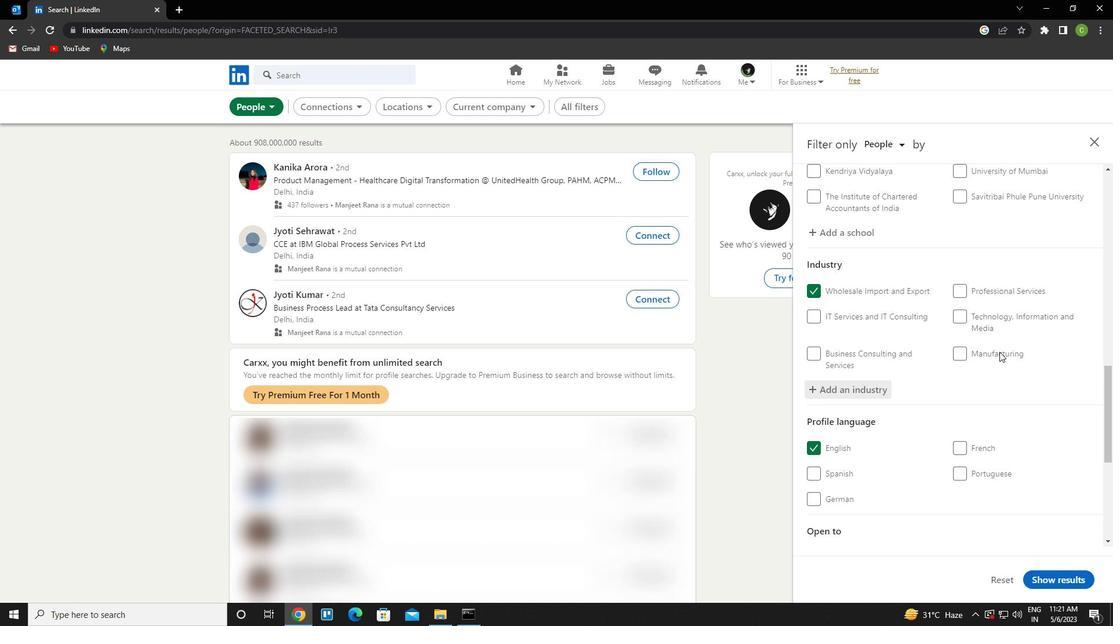 
Action: Mouse scrolled (999, 351) with delta (0, 0)
Screenshot: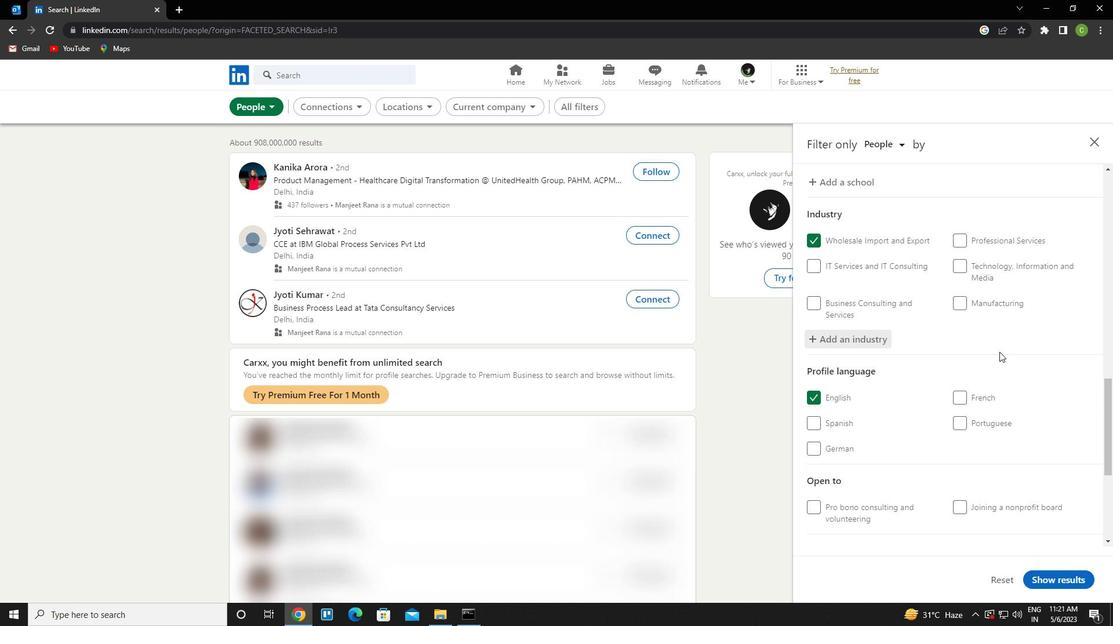 
Action: Mouse moved to (982, 369)
Screenshot: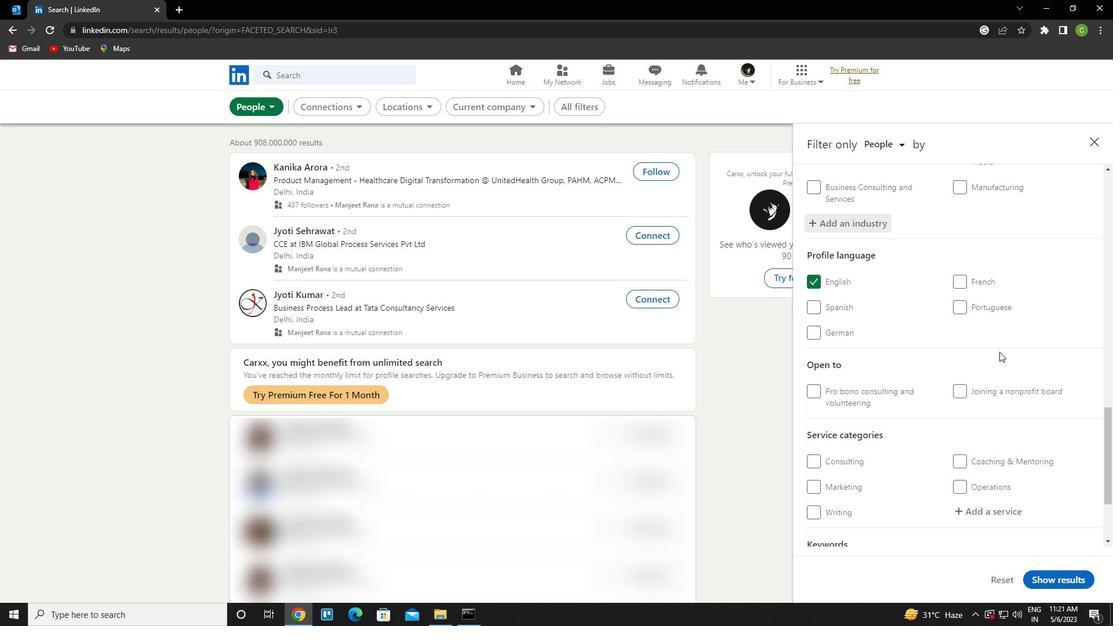 
Action: Mouse scrolled (982, 369) with delta (0, 0)
Screenshot: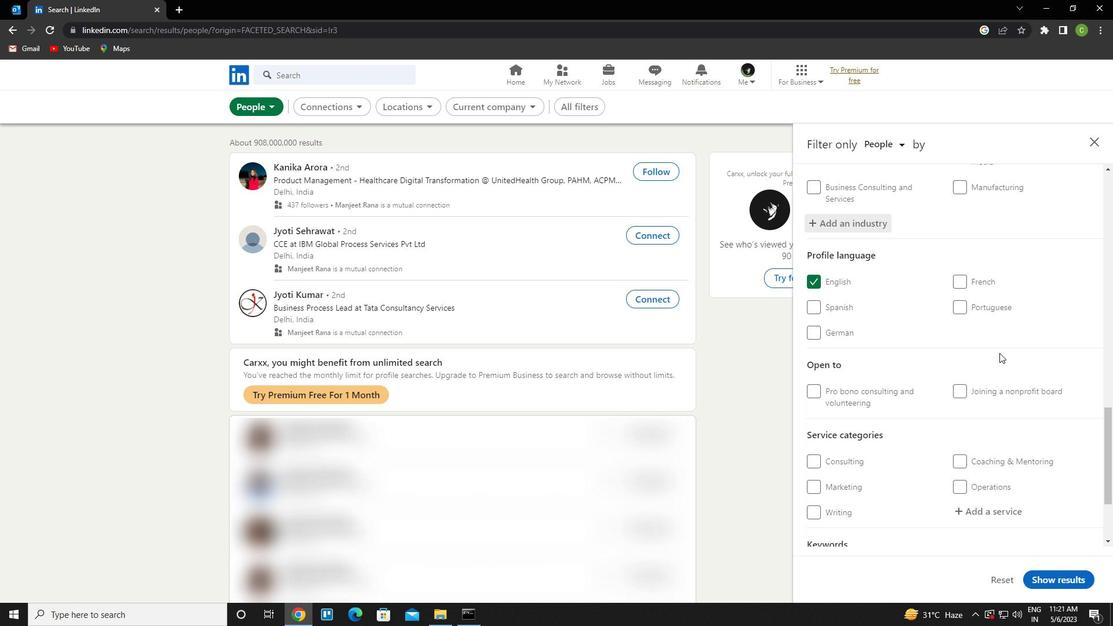 
Action: Mouse moved to (989, 447)
Screenshot: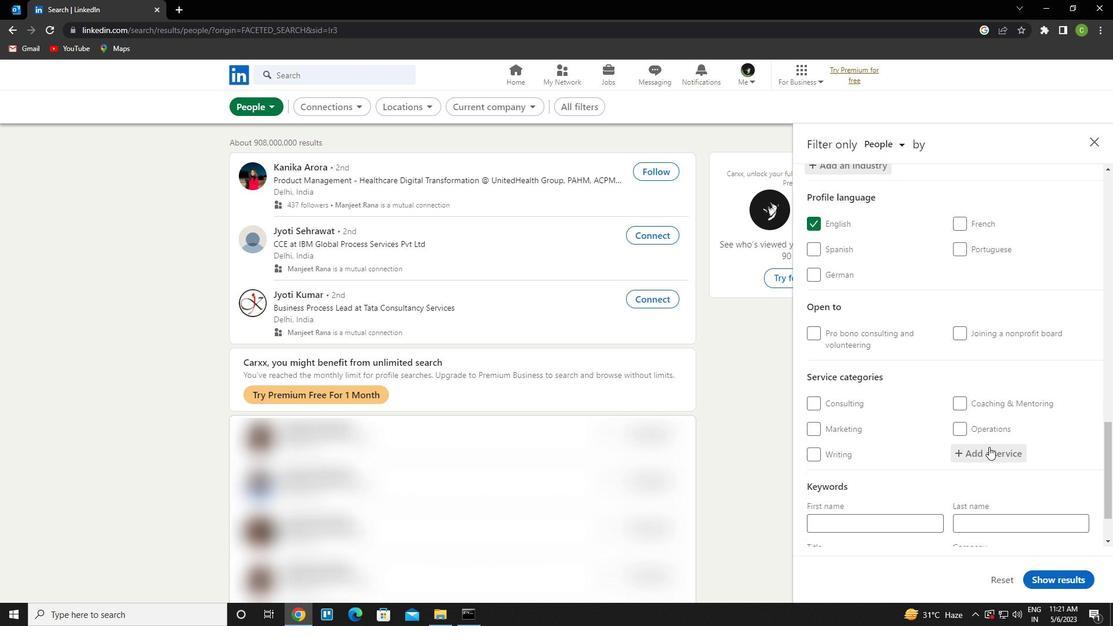 
Action: Mouse pressed left at (989, 447)
Screenshot: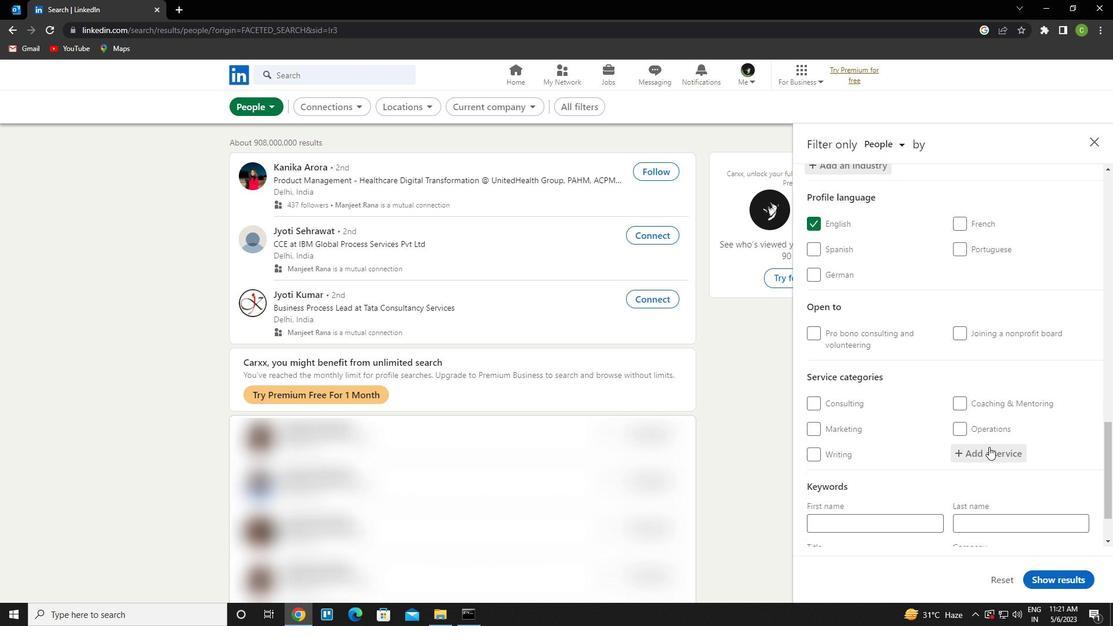 
Action: Key pressed <Key.caps_lock>r<Key.caps_lock>esume<Key.space>writing<Key.down><Key.enter>
Screenshot: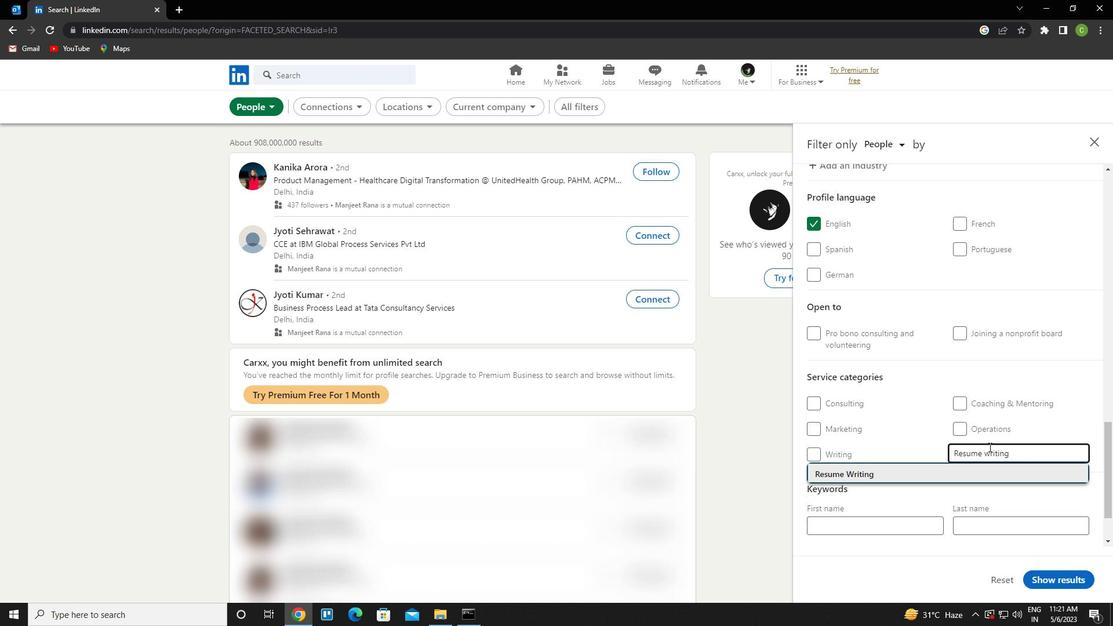 
Action: Mouse moved to (989, 445)
Screenshot: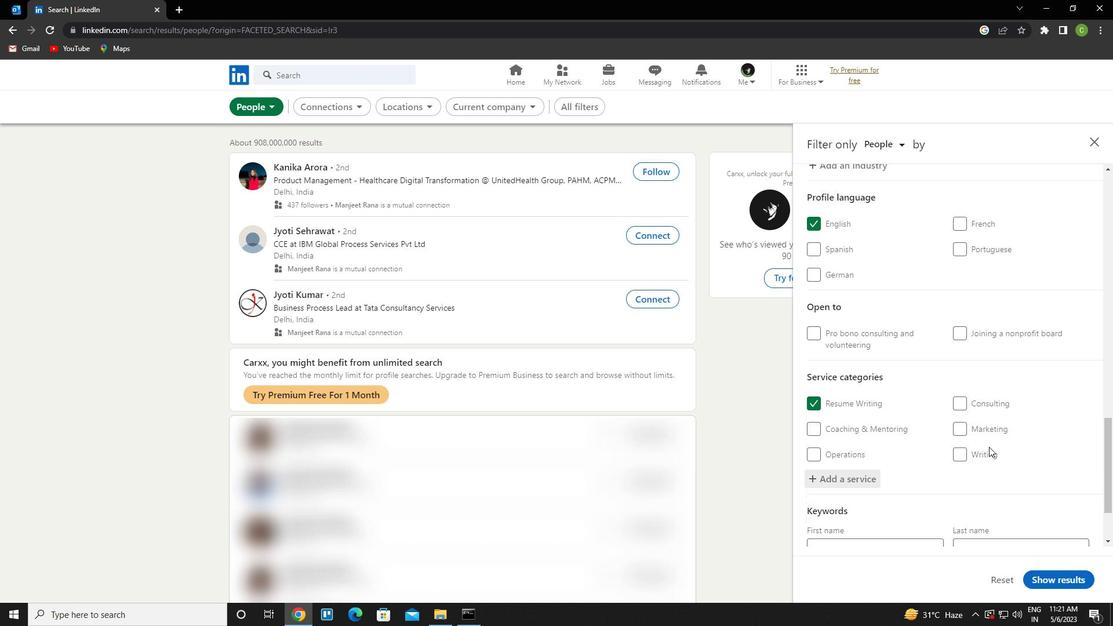 
Action: Mouse scrolled (989, 445) with delta (0, 0)
Screenshot: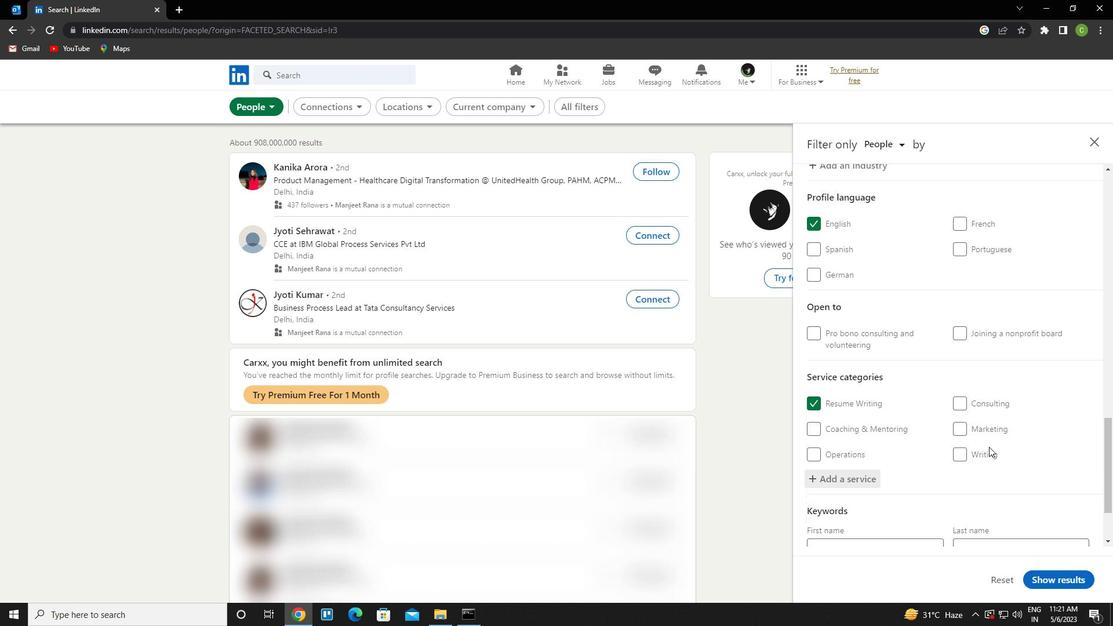 
Action: Mouse scrolled (989, 445) with delta (0, 0)
Screenshot: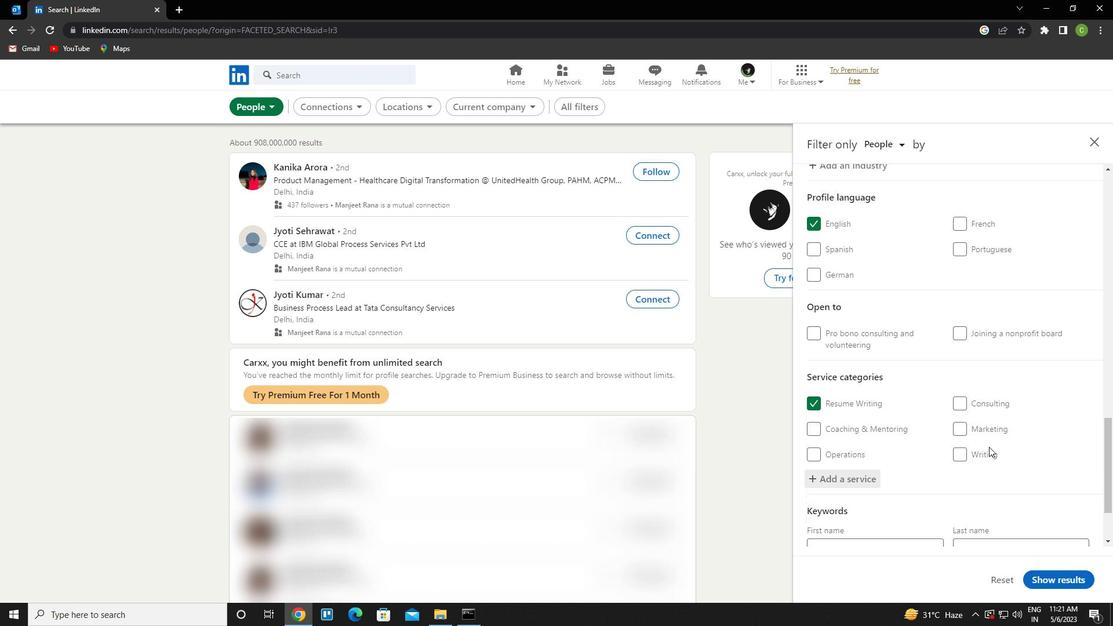 
Action: Mouse scrolled (989, 445) with delta (0, 0)
Screenshot: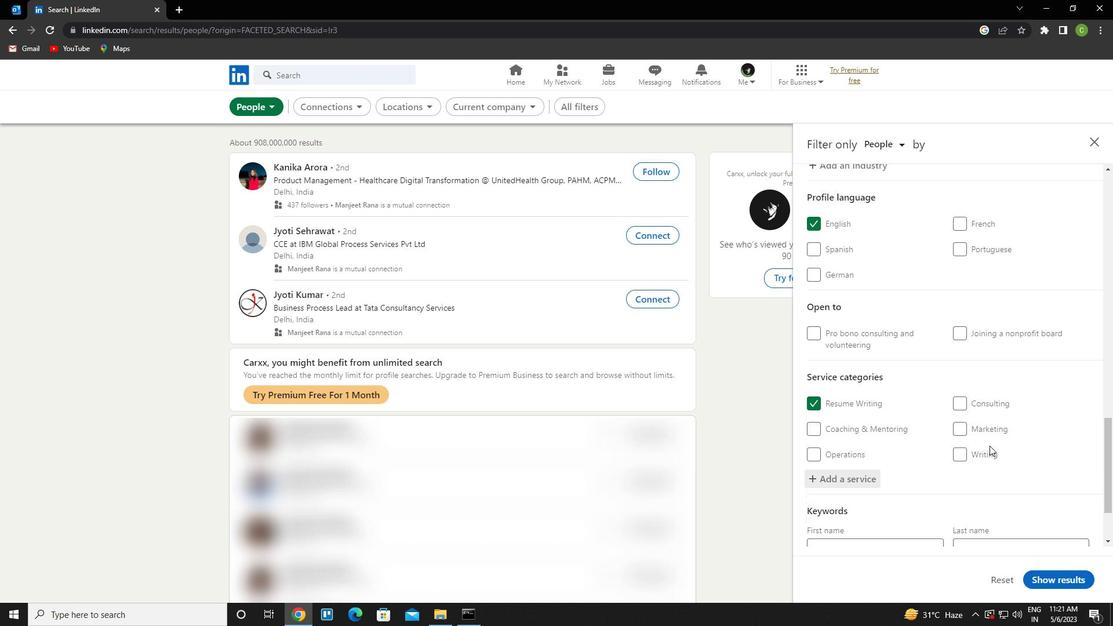 
Action: Mouse scrolled (989, 445) with delta (0, 0)
Screenshot: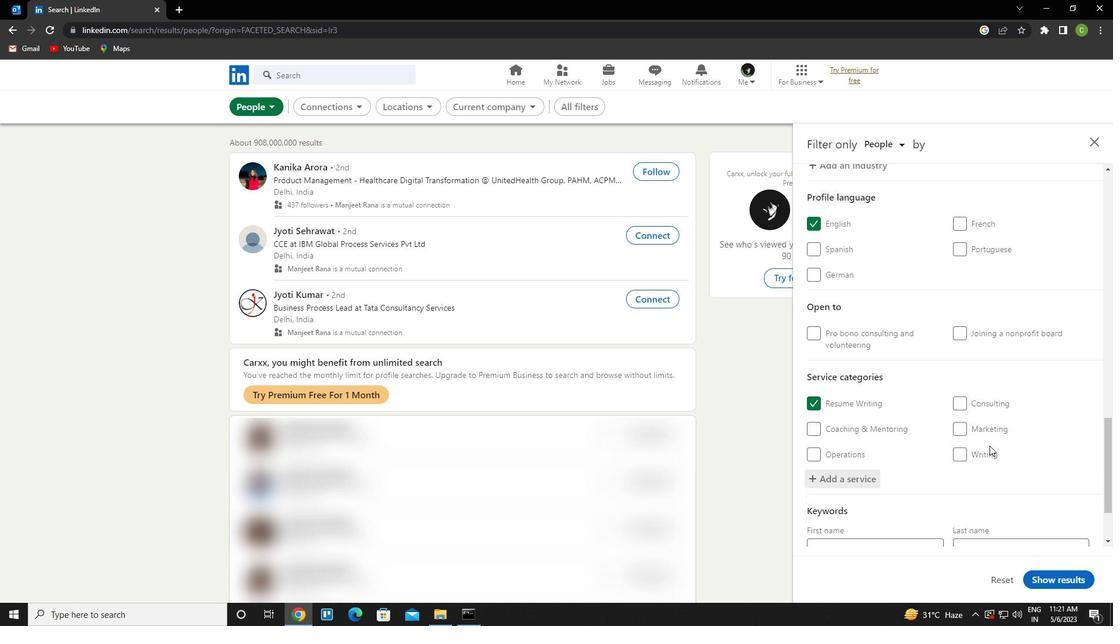 
Action: Mouse moved to (986, 448)
Screenshot: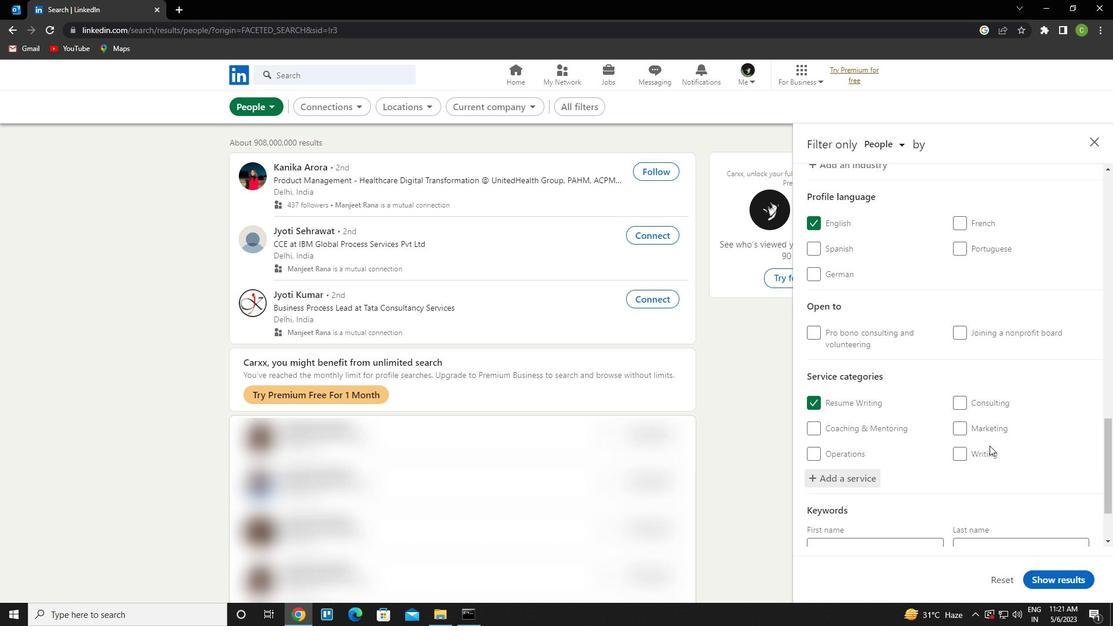 
Action: Mouse scrolled (986, 447) with delta (0, 0)
Screenshot: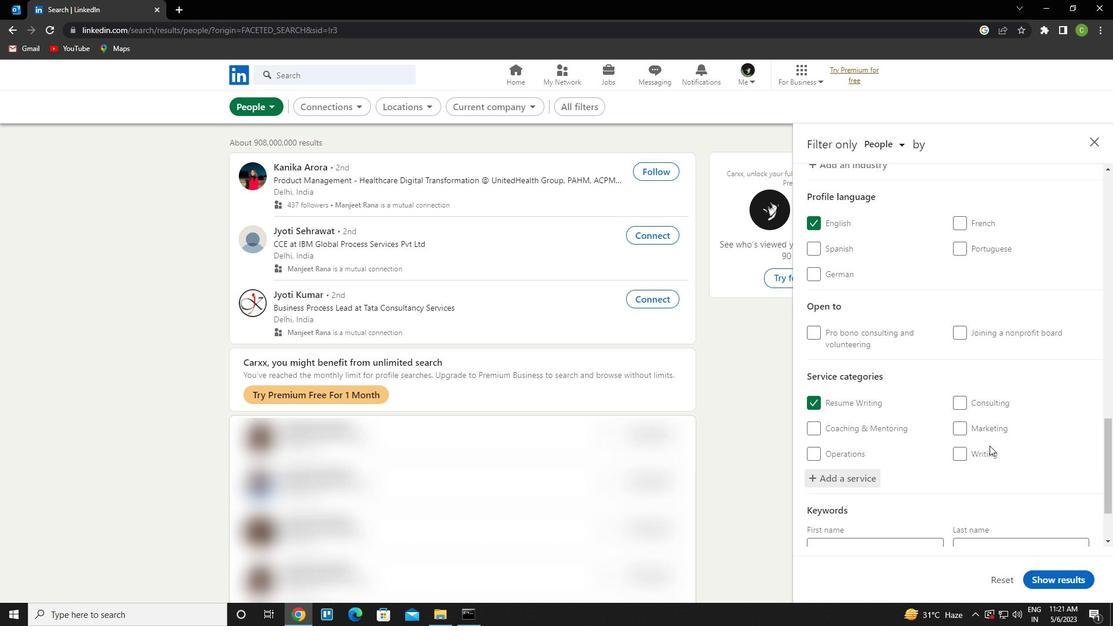 
Action: Mouse moved to (985, 449)
Screenshot: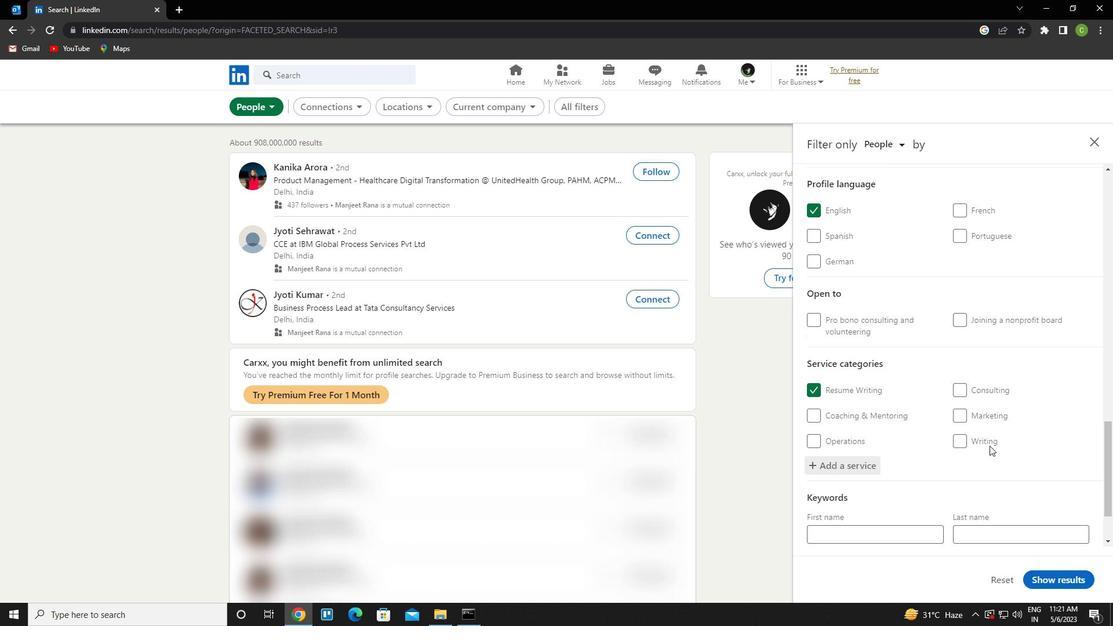 
Action: Mouse scrolled (985, 448) with delta (0, 0)
Screenshot: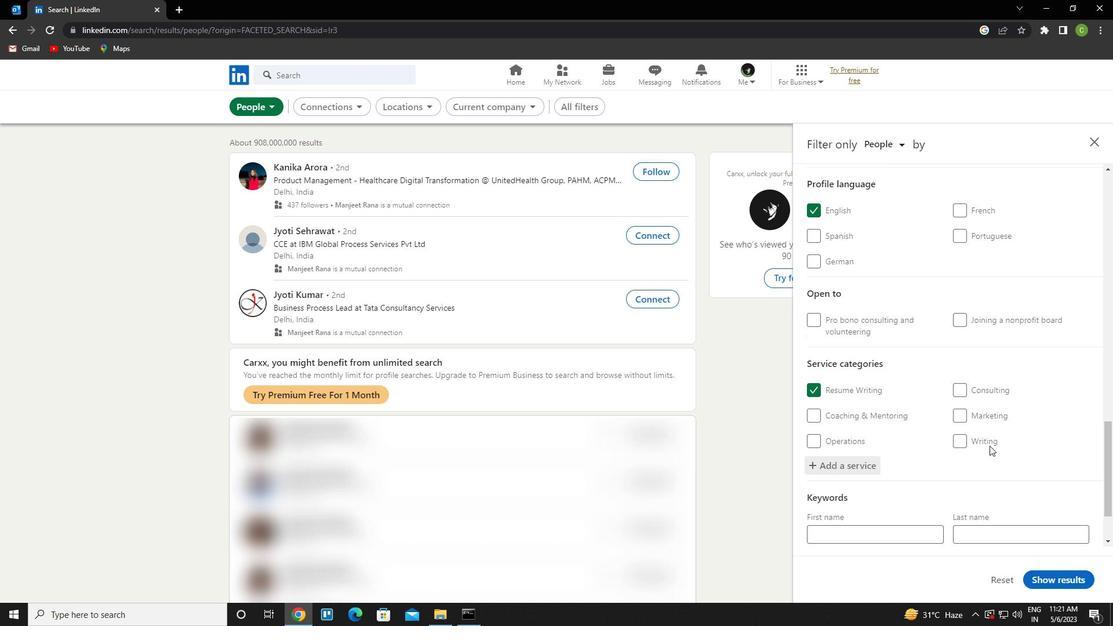 
Action: Mouse moved to (983, 449)
Screenshot: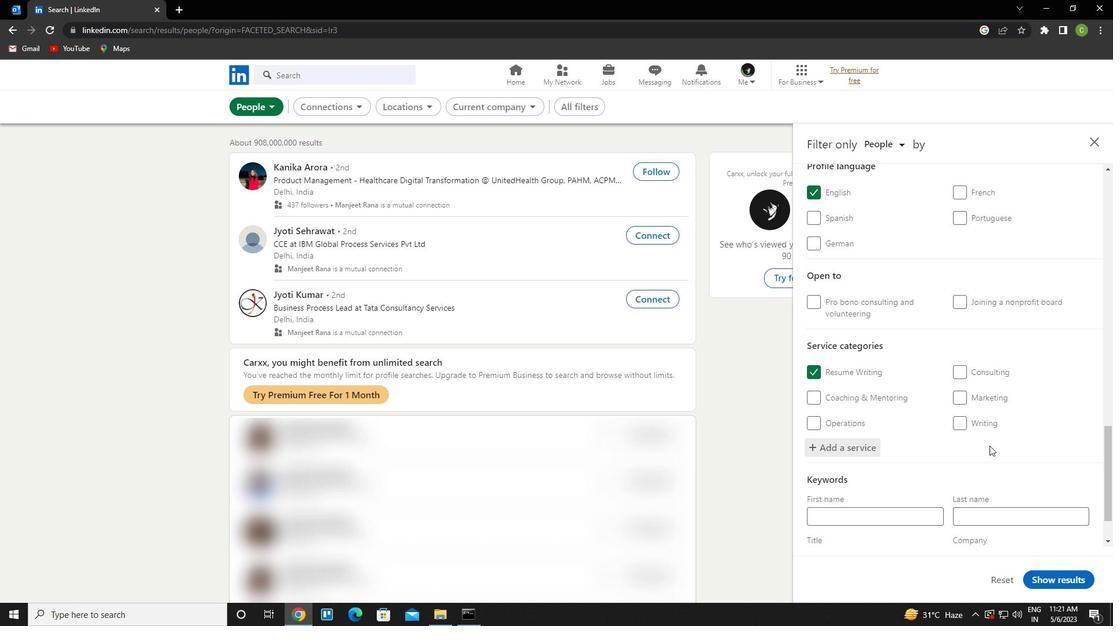 
Action: Mouse scrolled (983, 449) with delta (0, 0)
Screenshot: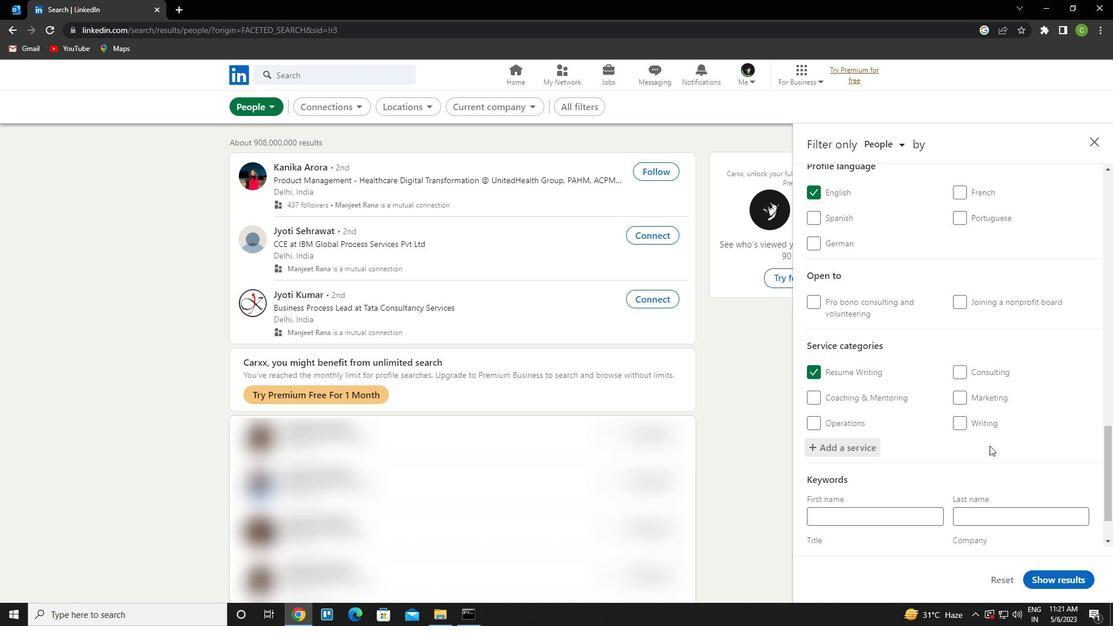 
Action: Mouse moved to (866, 500)
Screenshot: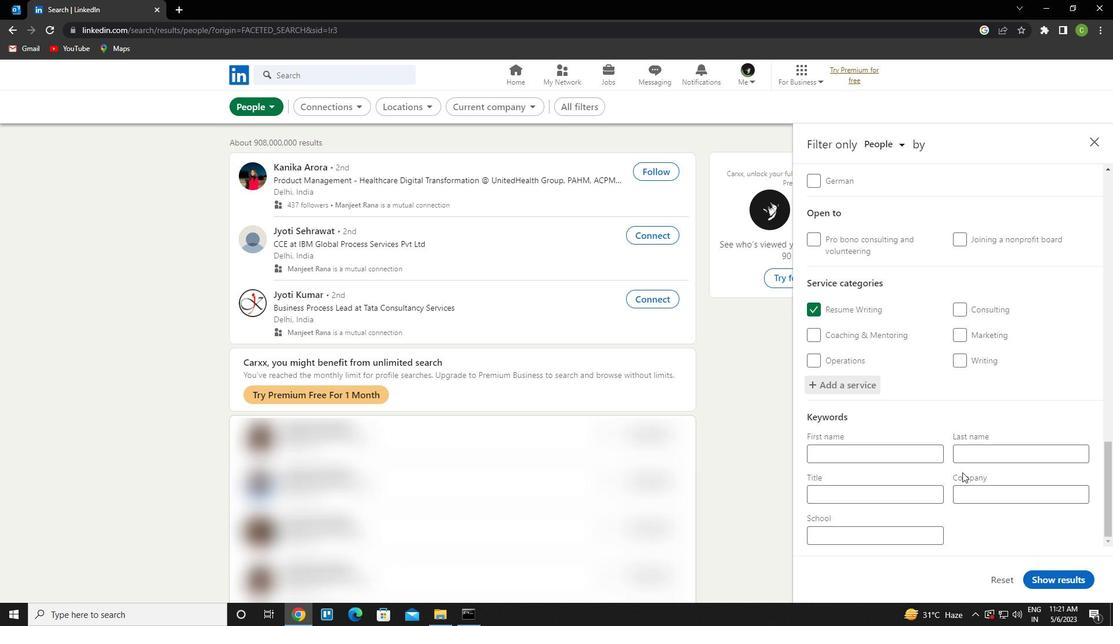 
Action: Mouse pressed left at (866, 500)
Screenshot: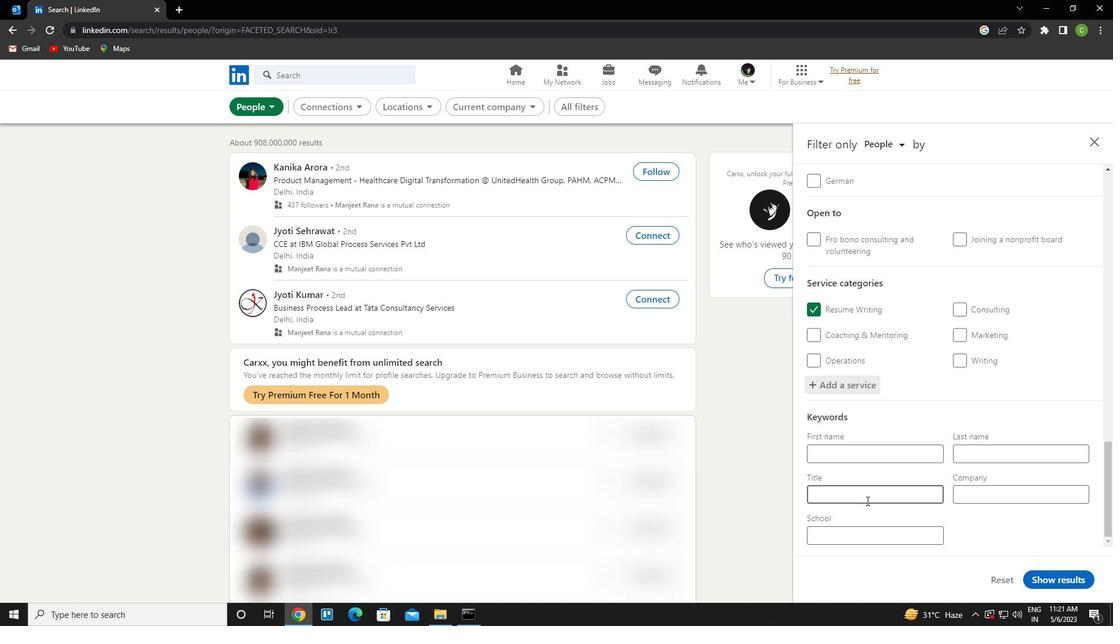 
Action: Key pressed <Key.caps_lock>g<Key.caps_lock>rant<Key.space><Key.caps_lock>w<Key.caps_lock>riter
Screenshot: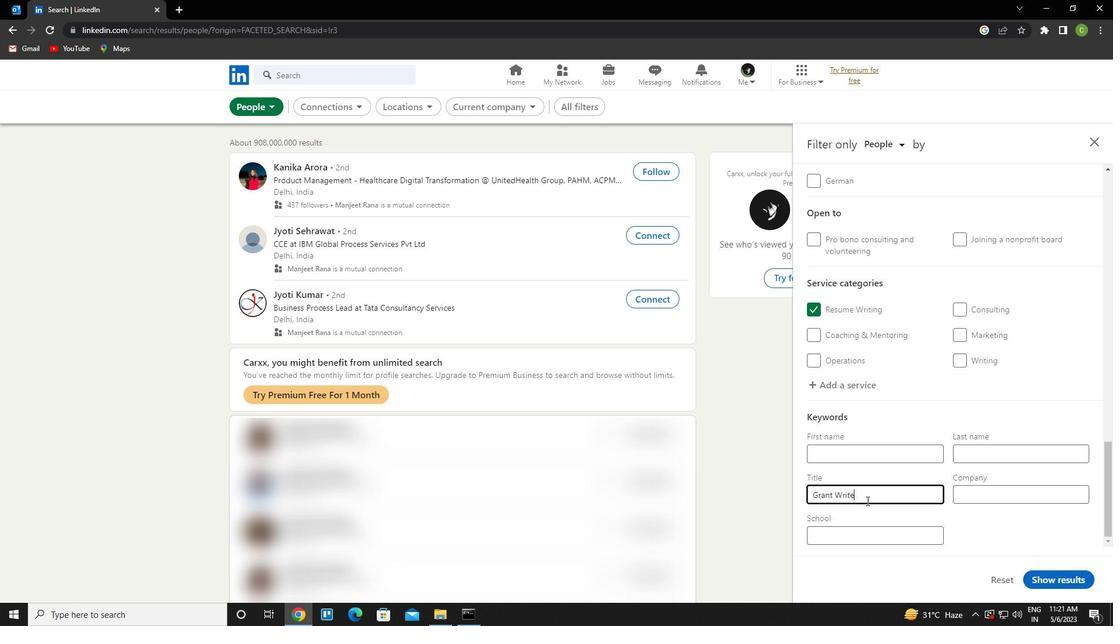 
Action: Mouse moved to (1039, 569)
Screenshot: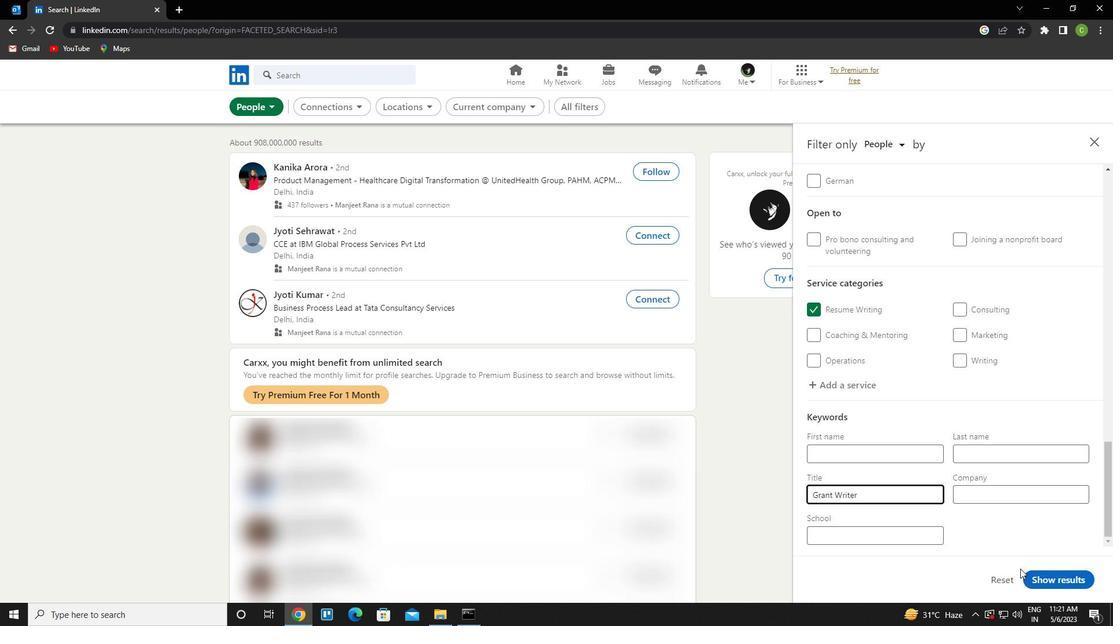 
Action: Mouse pressed left at (1039, 569)
Screenshot: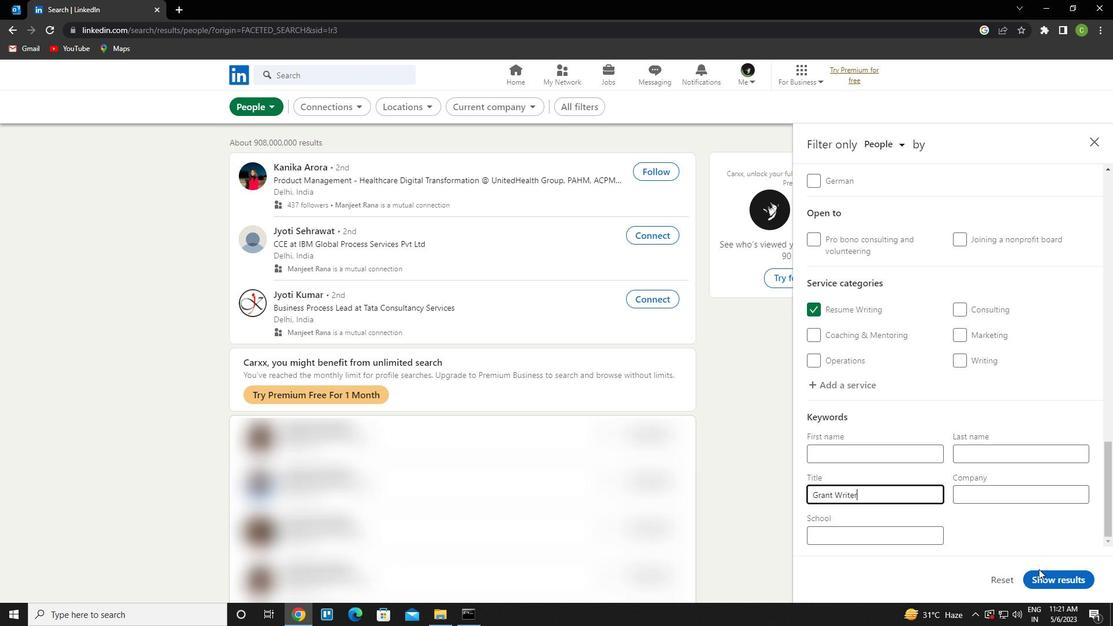 
Action: Mouse moved to (1040, 575)
Screenshot: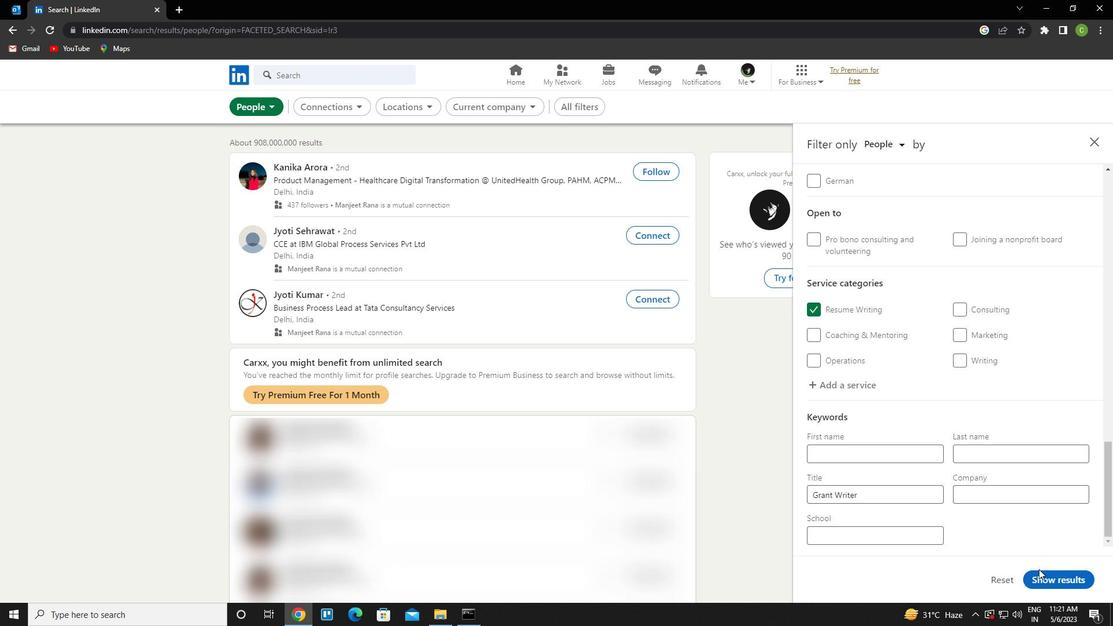 
Action: Mouse pressed left at (1040, 575)
Screenshot: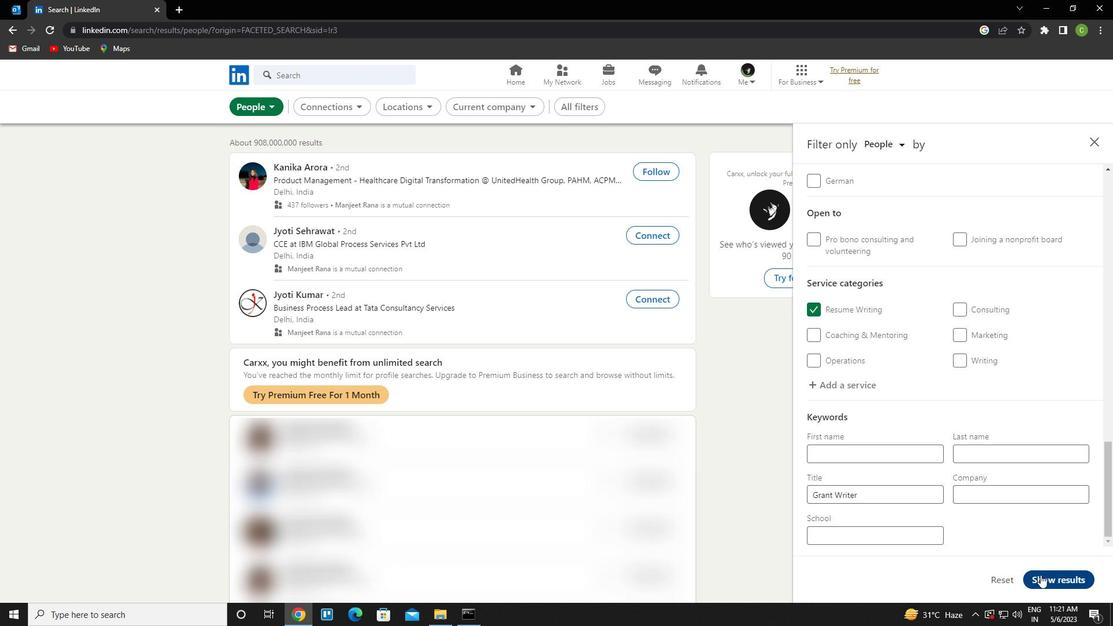 
Action: Mouse moved to (475, 524)
Screenshot: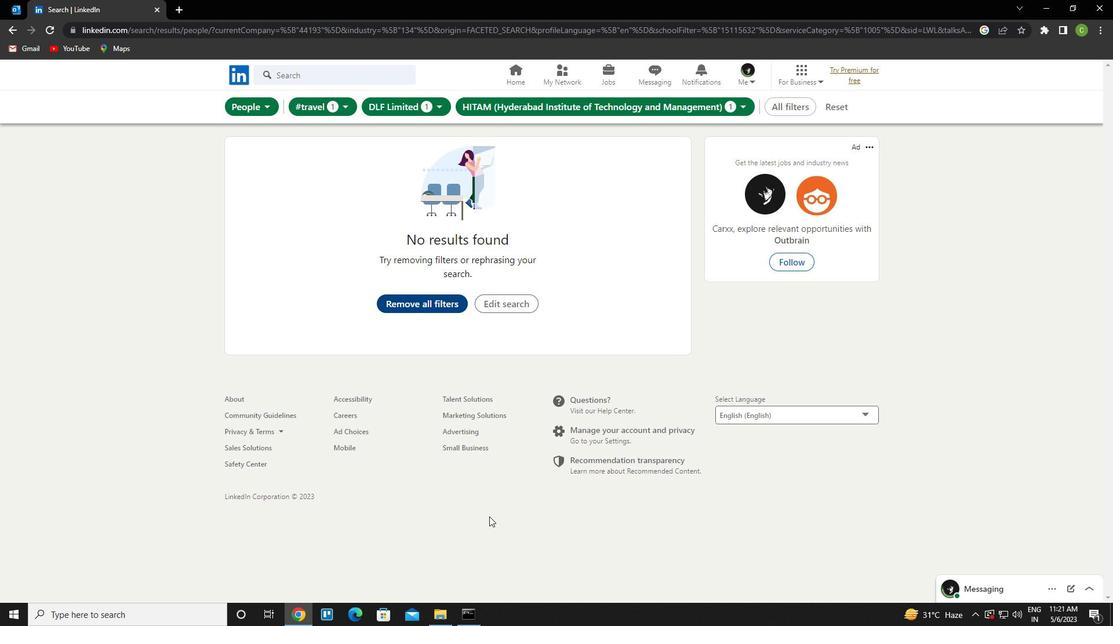
